 Task: Find connections with filter location Presidente Dutra with filter topic #Sustainabilitywith filter profile language Potuguese with filter current company SPECTRAFORCE with filter school CCS (Chaudhary Charan Singh)University with filter industry Retail Appliances, Electrical, and Electronic Equipment with filter service category Training with filter keywords title Medical Transcriptionist
Action: Mouse moved to (576, 104)
Screenshot: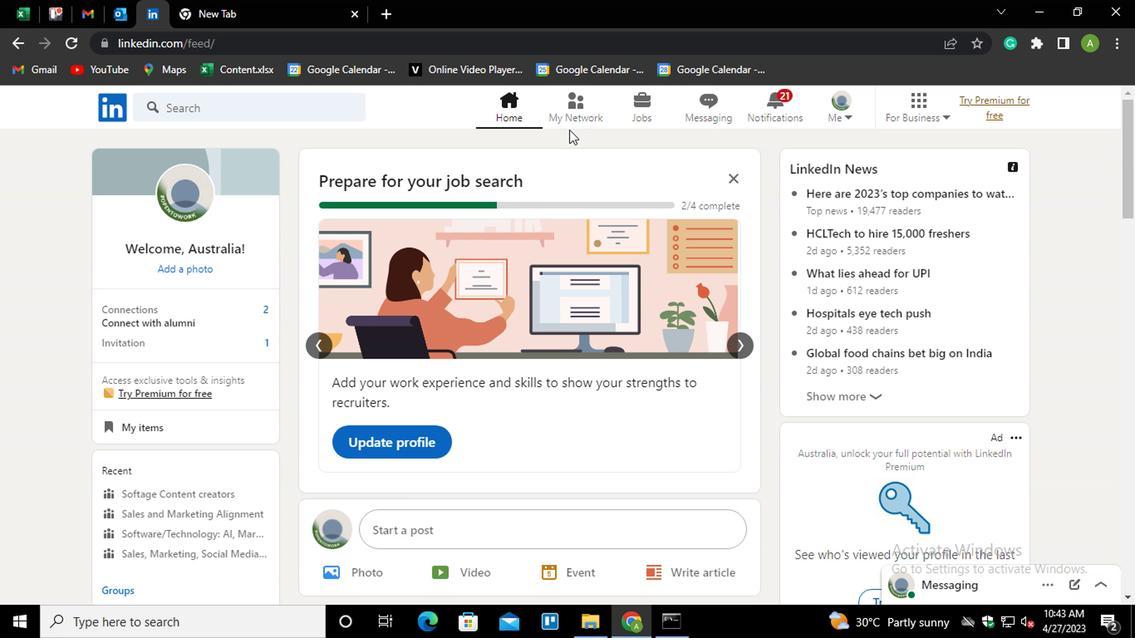 
Action: Mouse pressed left at (576, 104)
Screenshot: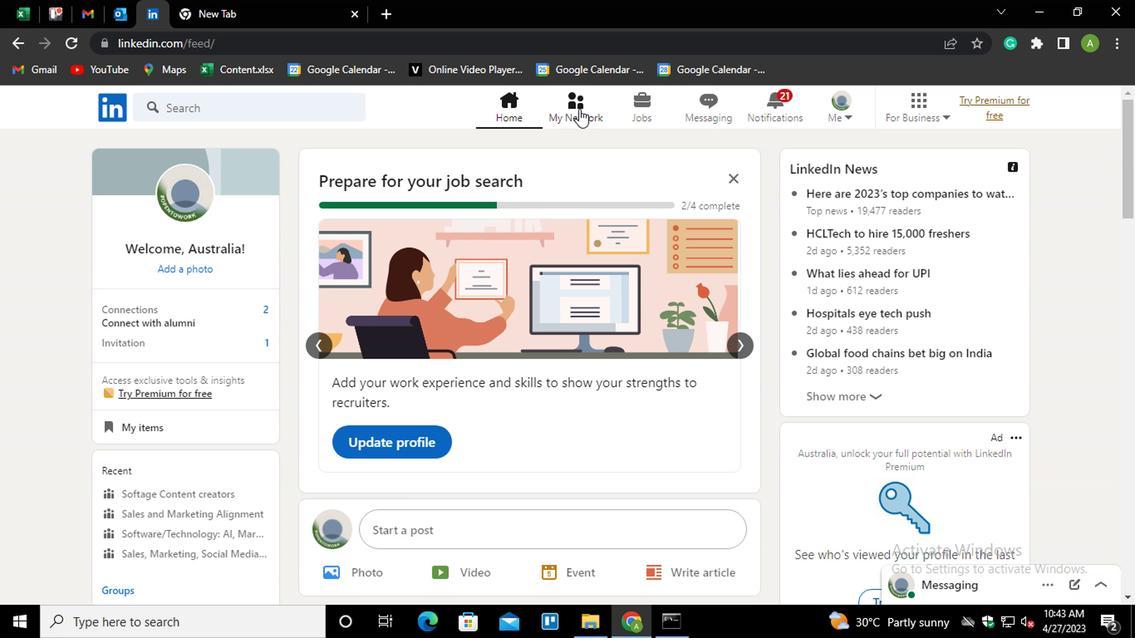 
Action: Mouse moved to (243, 205)
Screenshot: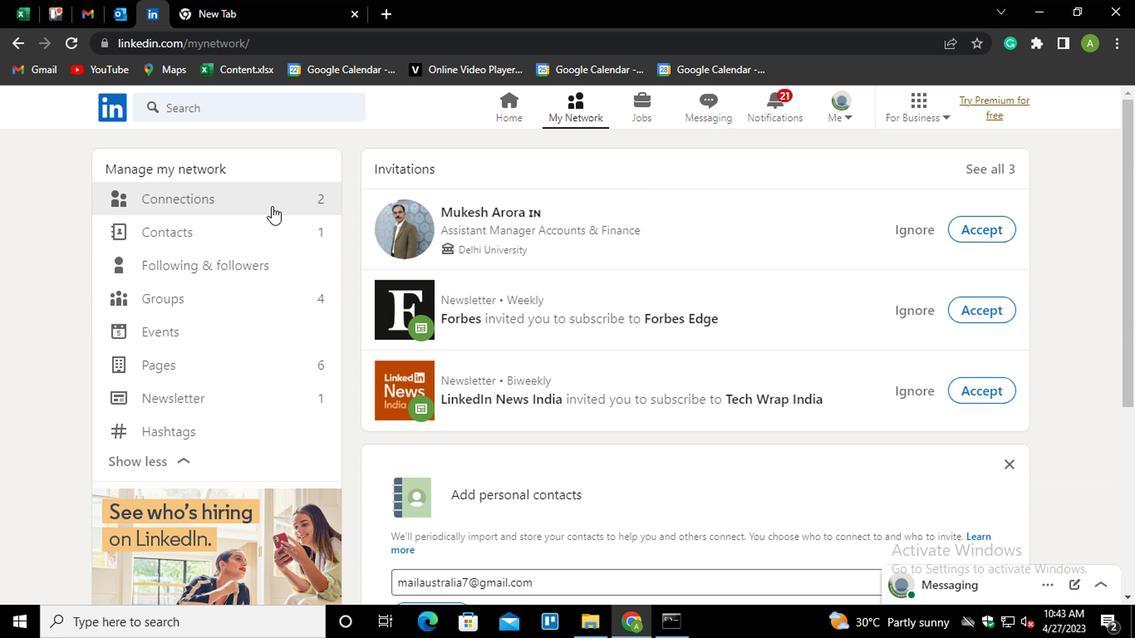 
Action: Mouse pressed left at (243, 205)
Screenshot: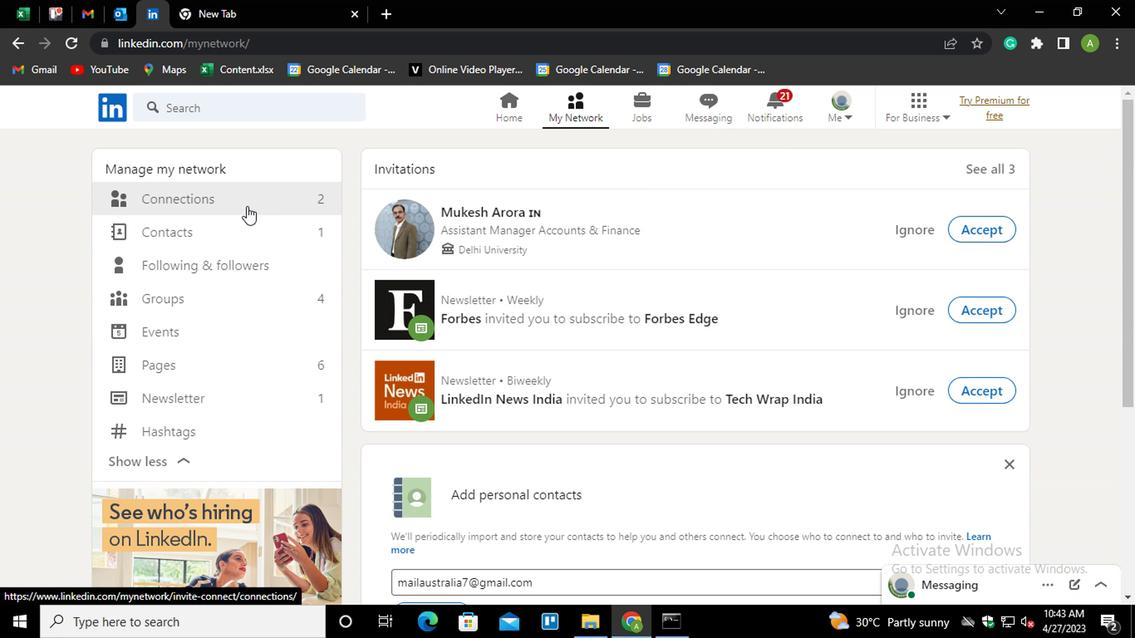 
Action: Mouse moved to (702, 187)
Screenshot: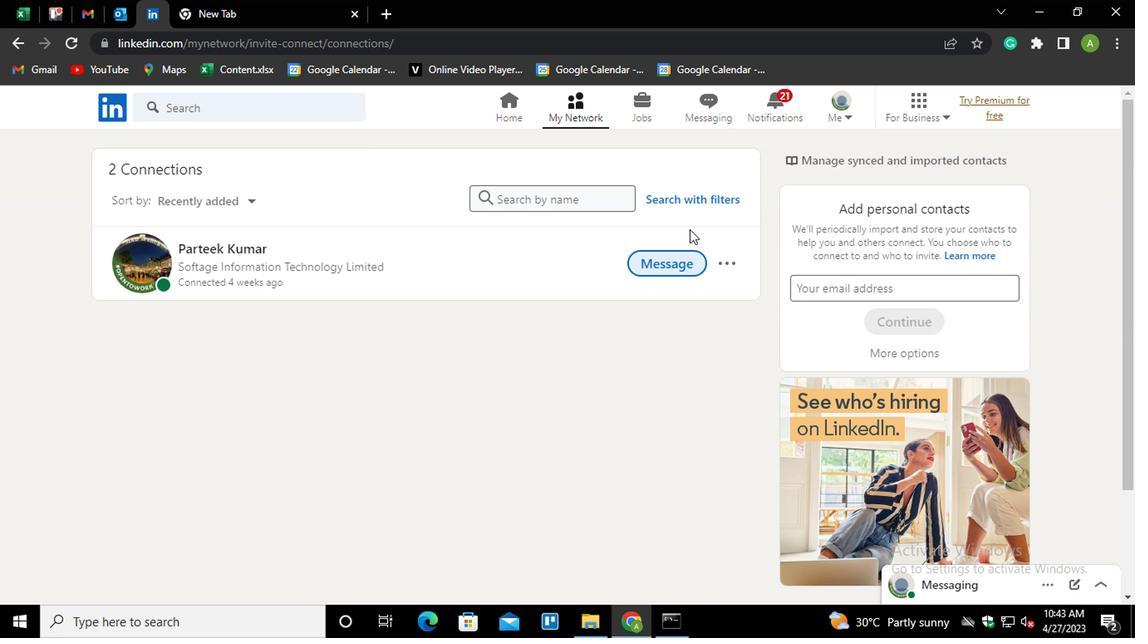 
Action: Mouse pressed left at (702, 187)
Screenshot: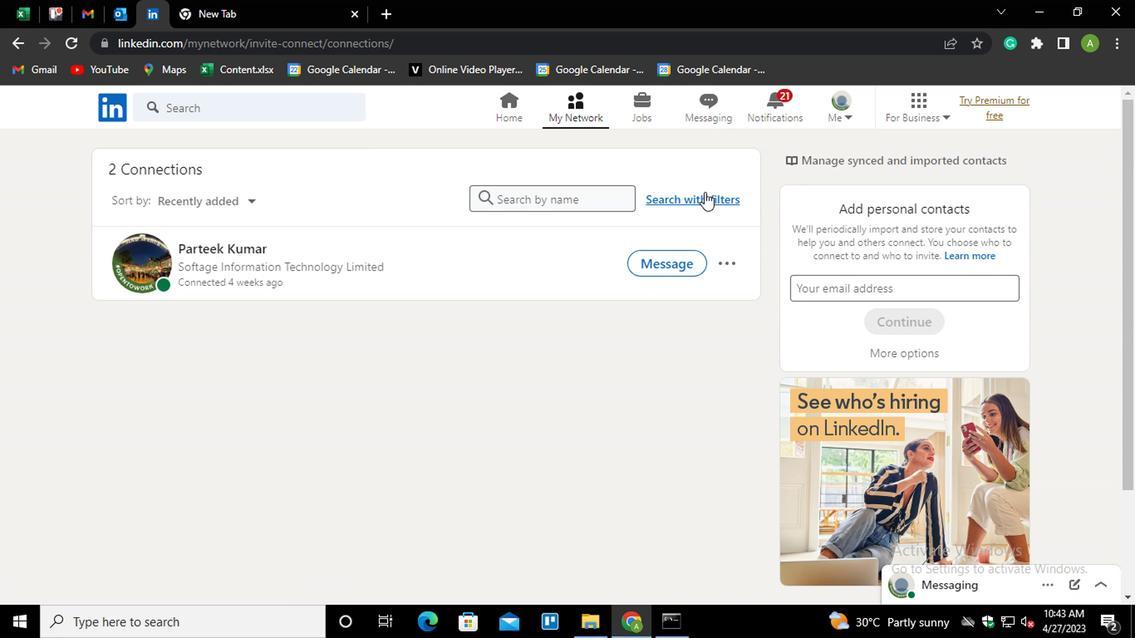 
Action: Mouse moved to (702, 196)
Screenshot: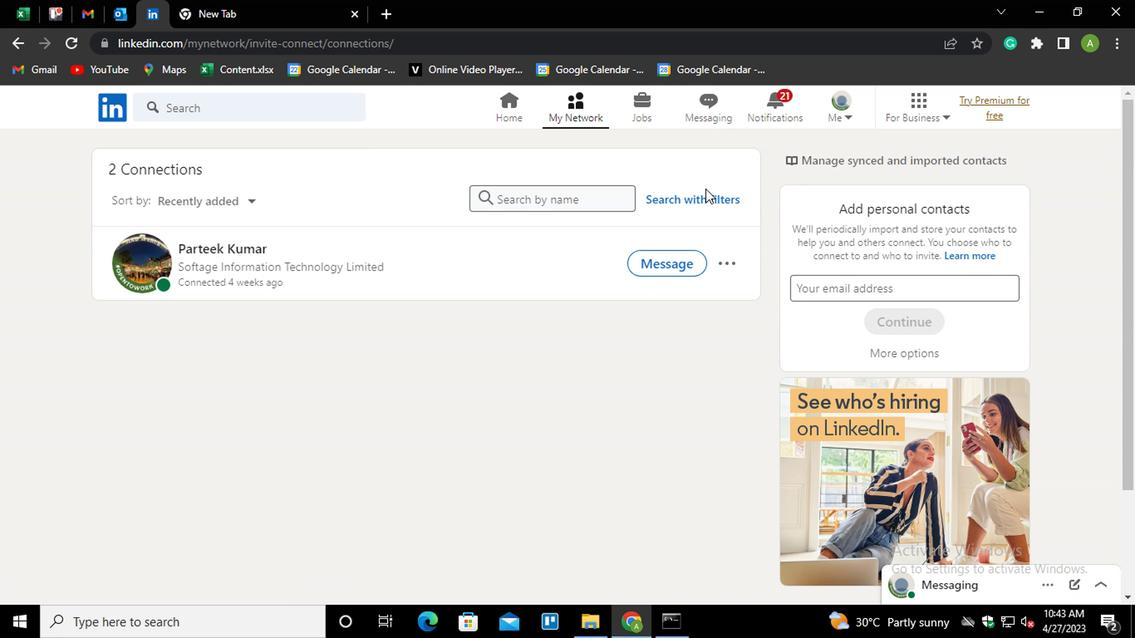 
Action: Mouse pressed left at (702, 196)
Screenshot: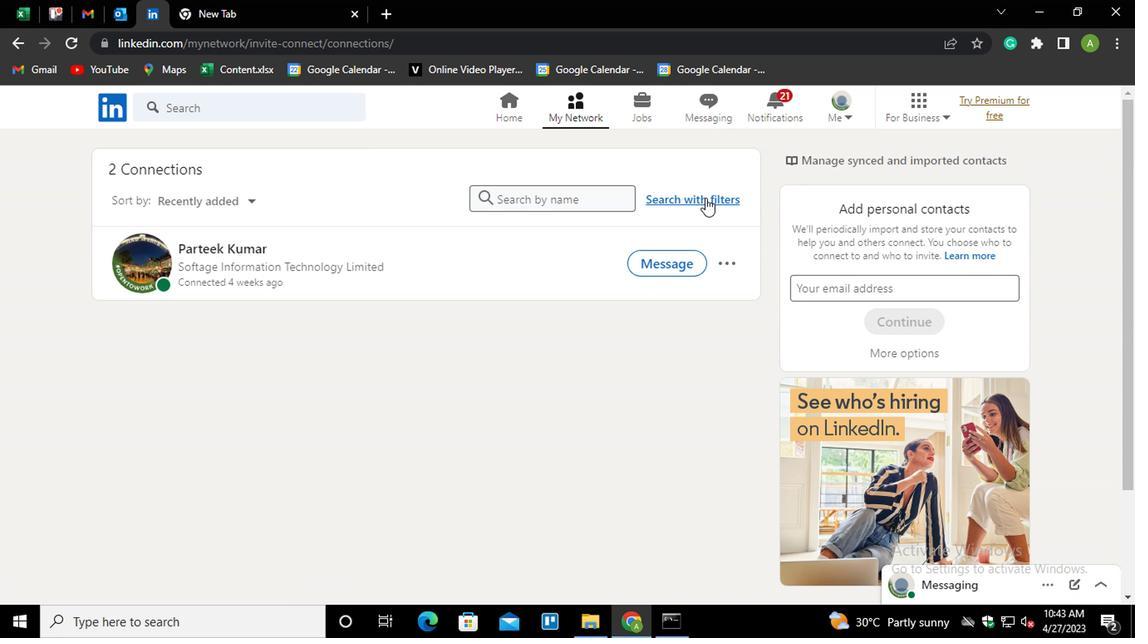 
Action: Mouse moved to (569, 148)
Screenshot: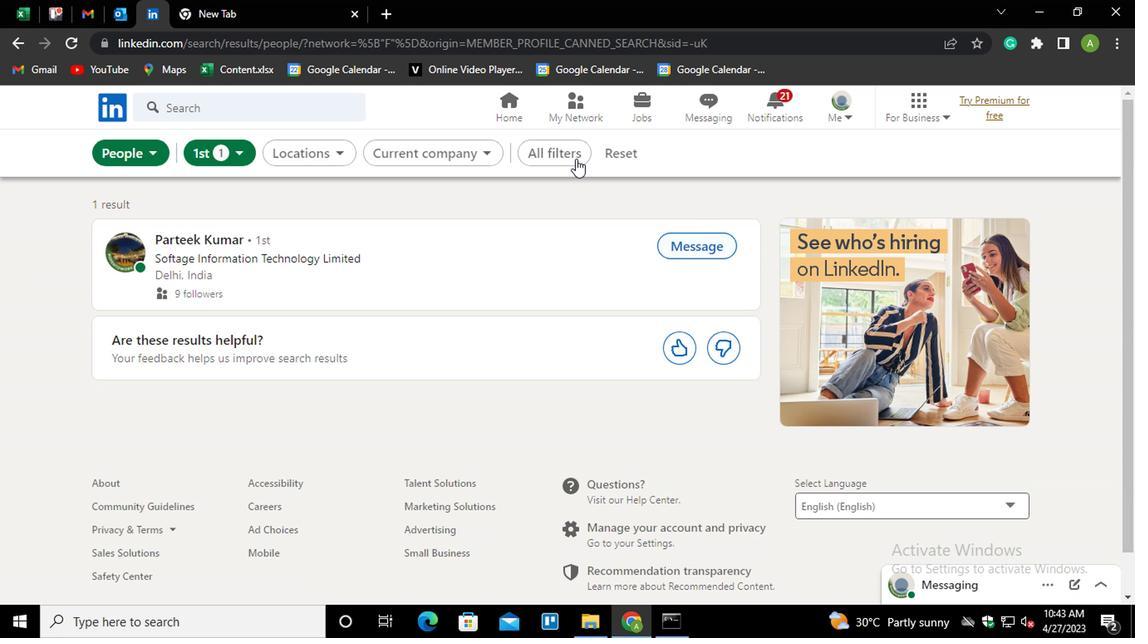 
Action: Mouse pressed left at (569, 148)
Screenshot: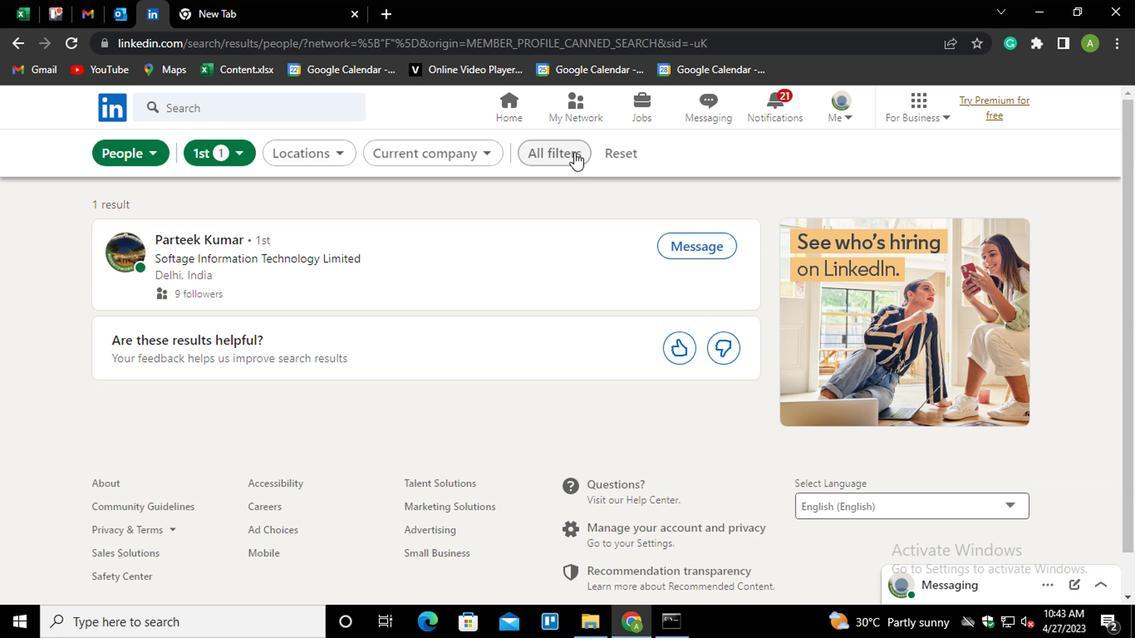 
Action: Mouse moved to (773, 331)
Screenshot: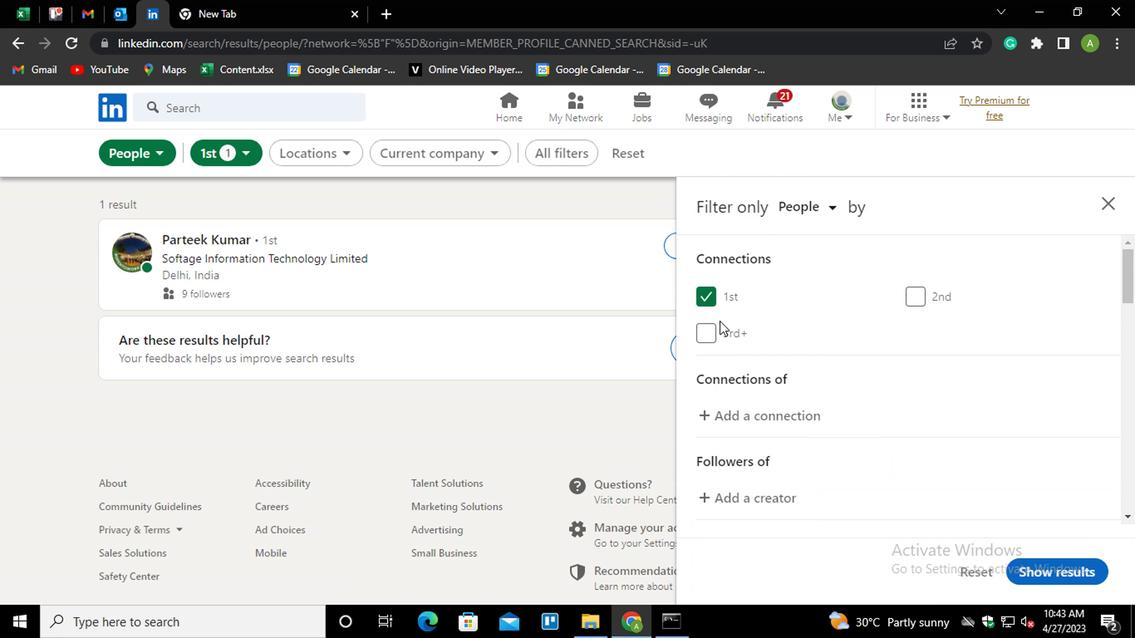 
Action: Mouse scrolled (773, 330) with delta (0, -1)
Screenshot: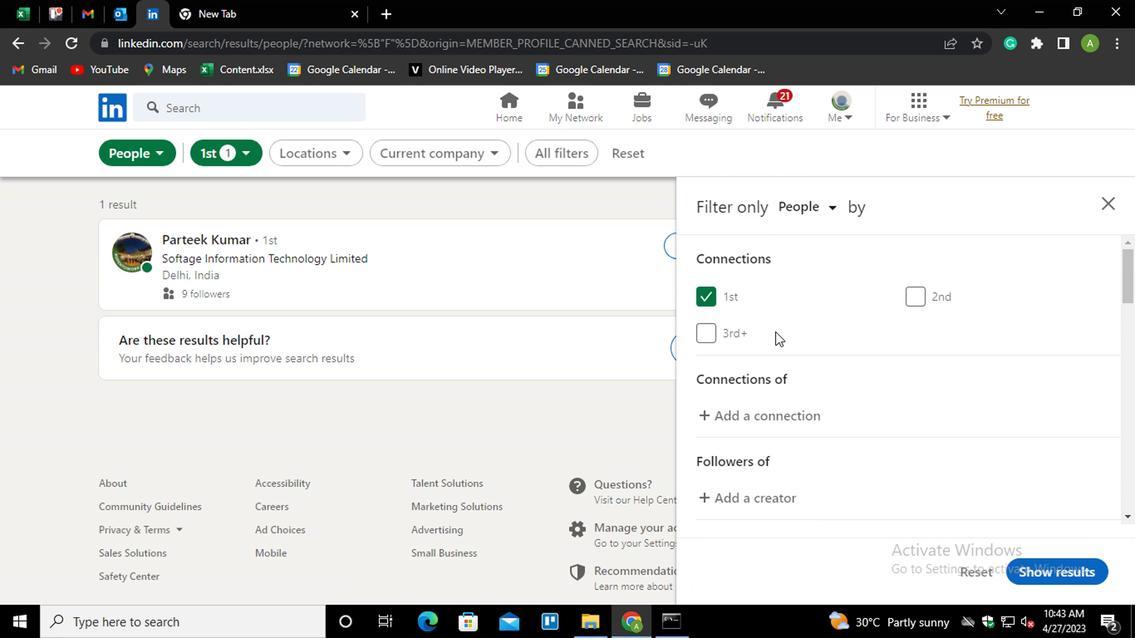 
Action: Mouse scrolled (773, 330) with delta (0, -1)
Screenshot: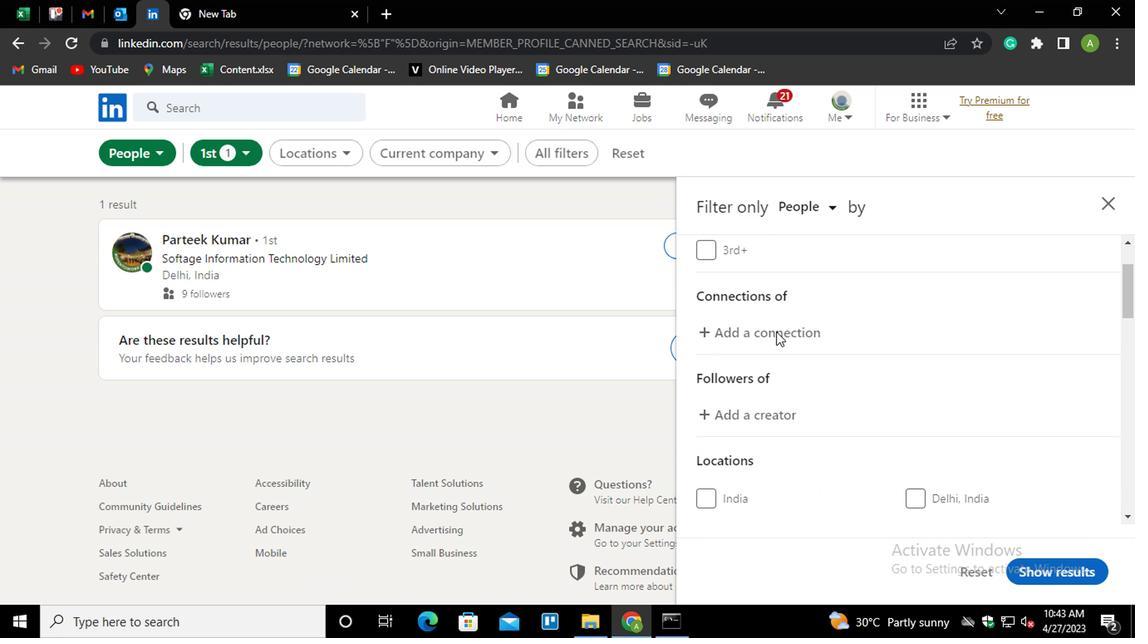 
Action: Mouse moved to (771, 339)
Screenshot: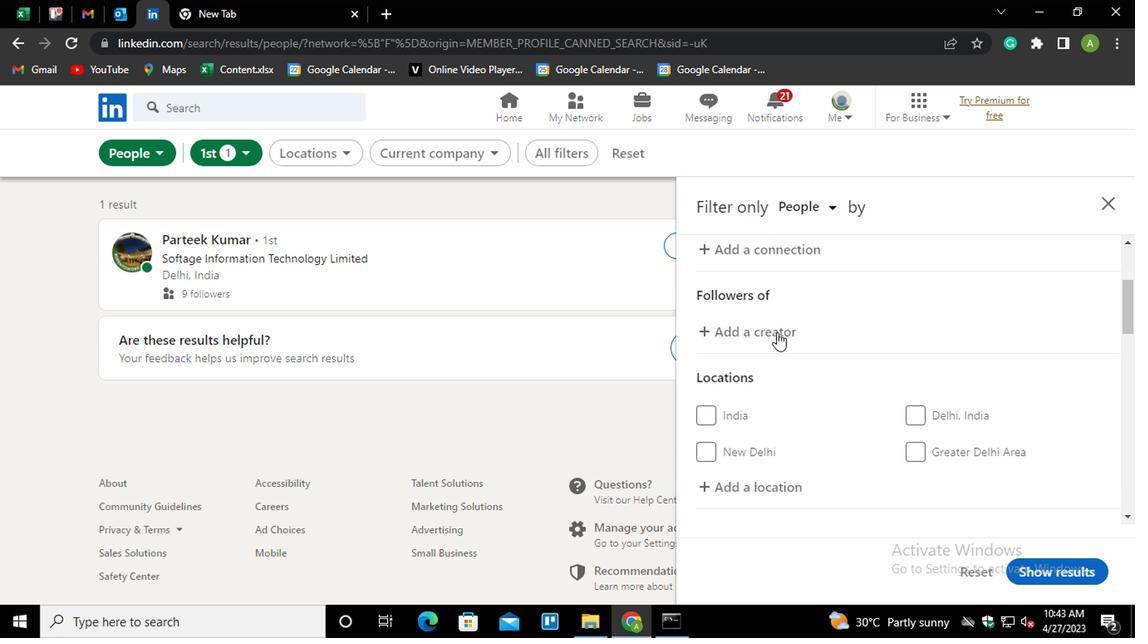 
Action: Mouse scrolled (771, 338) with delta (0, -1)
Screenshot: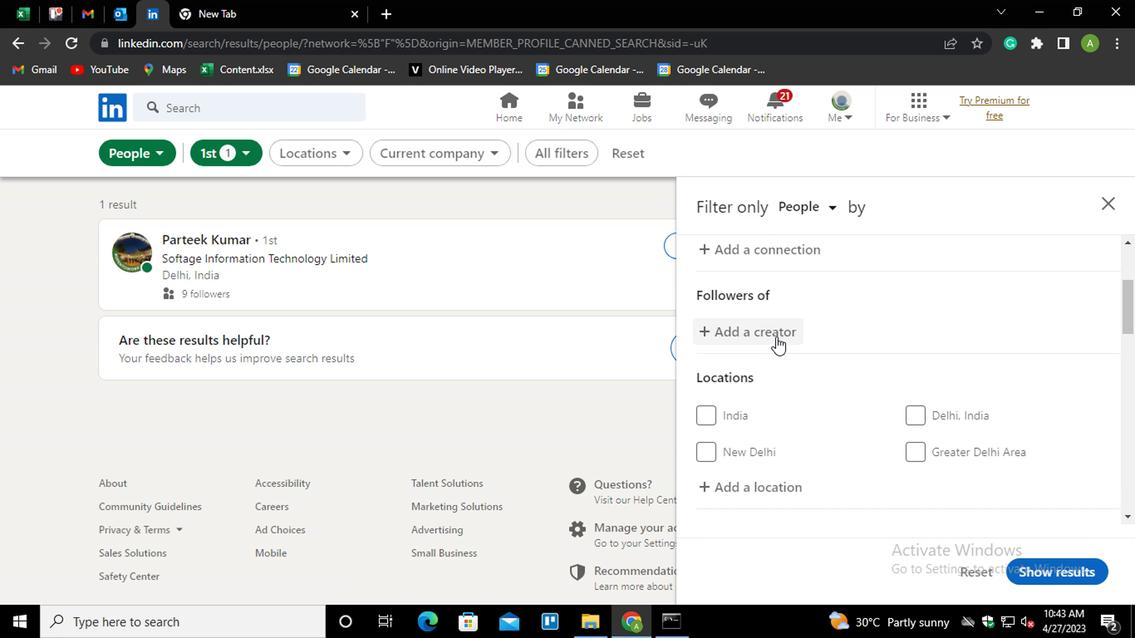 
Action: Mouse moved to (754, 405)
Screenshot: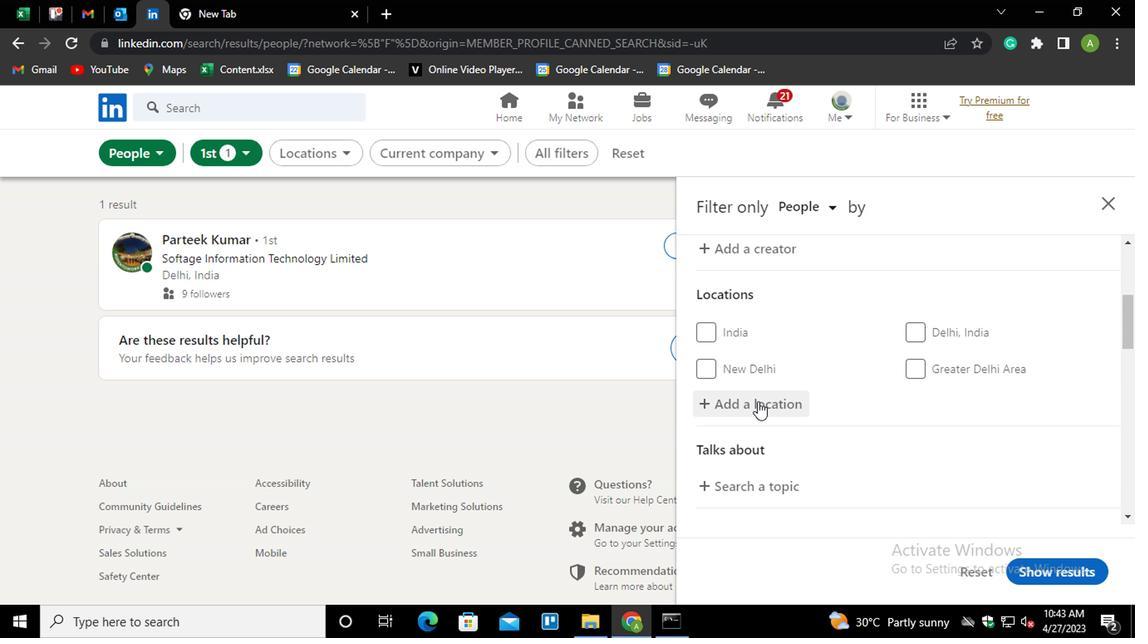 
Action: Mouse pressed left at (754, 405)
Screenshot: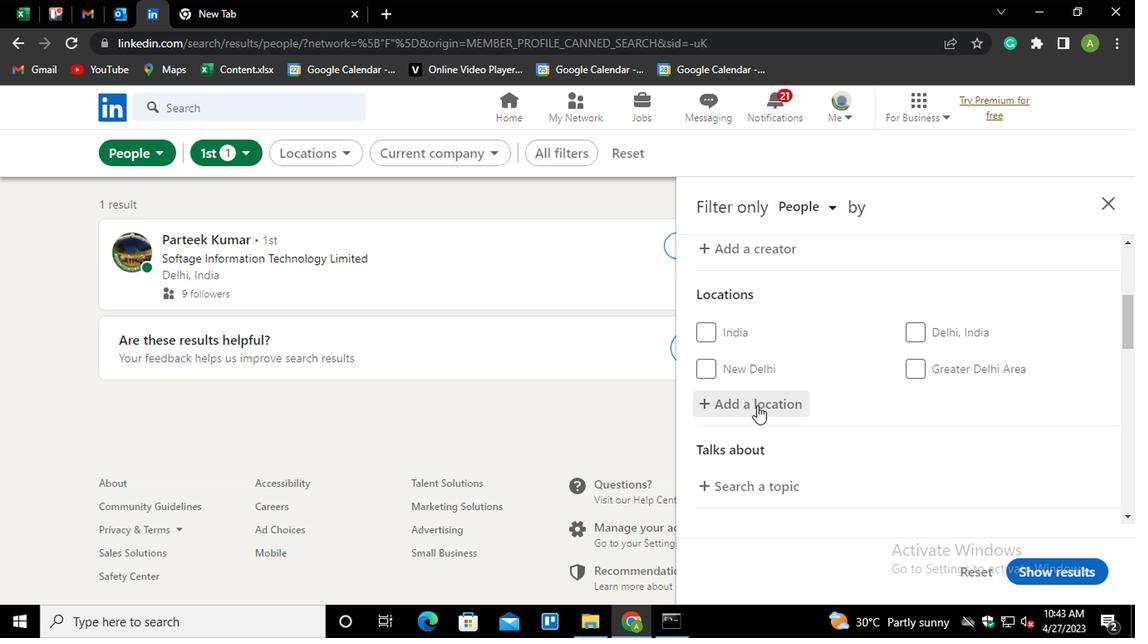 
Action: Mouse moved to (760, 402)
Screenshot: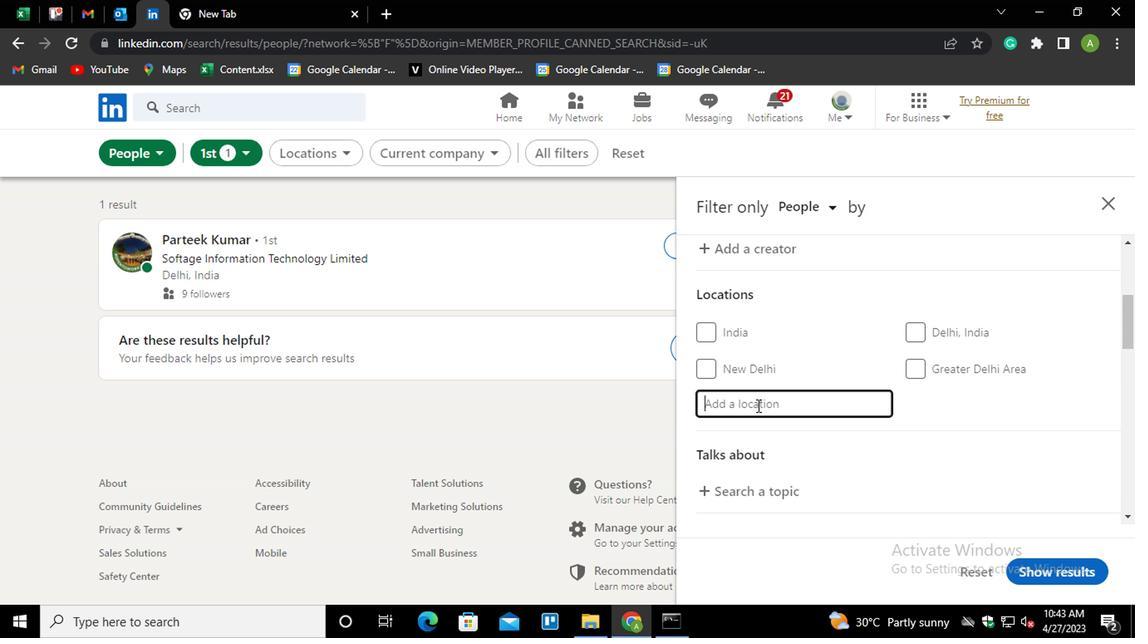
Action: Mouse pressed left at (760, 402)
Screenshot: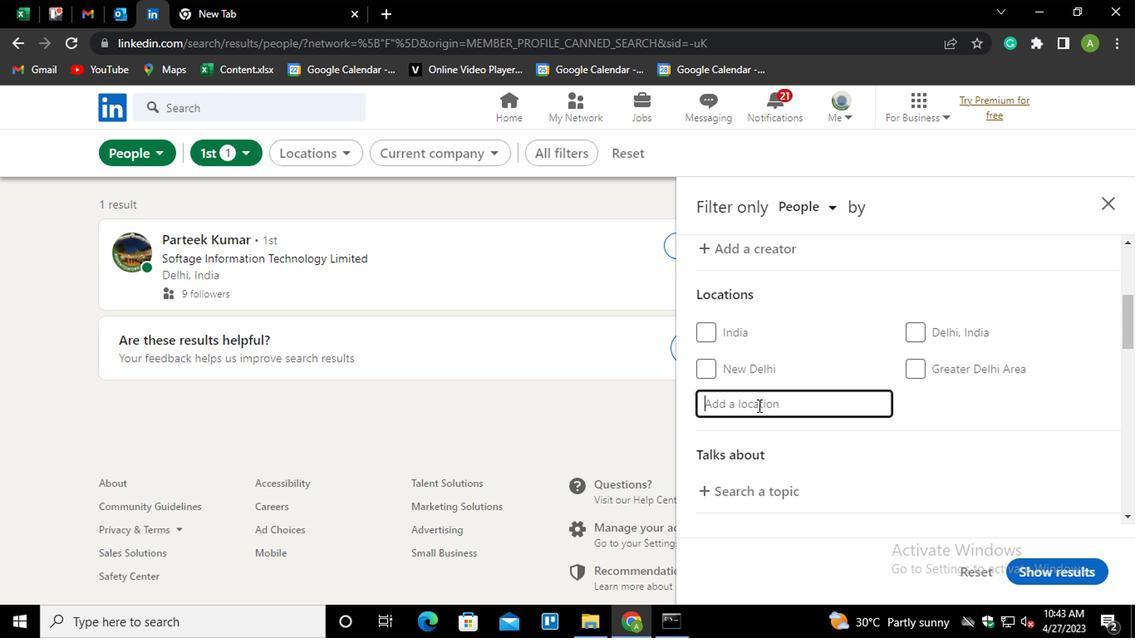 
Action: Mouse moved to (758, 404)
Screenshot: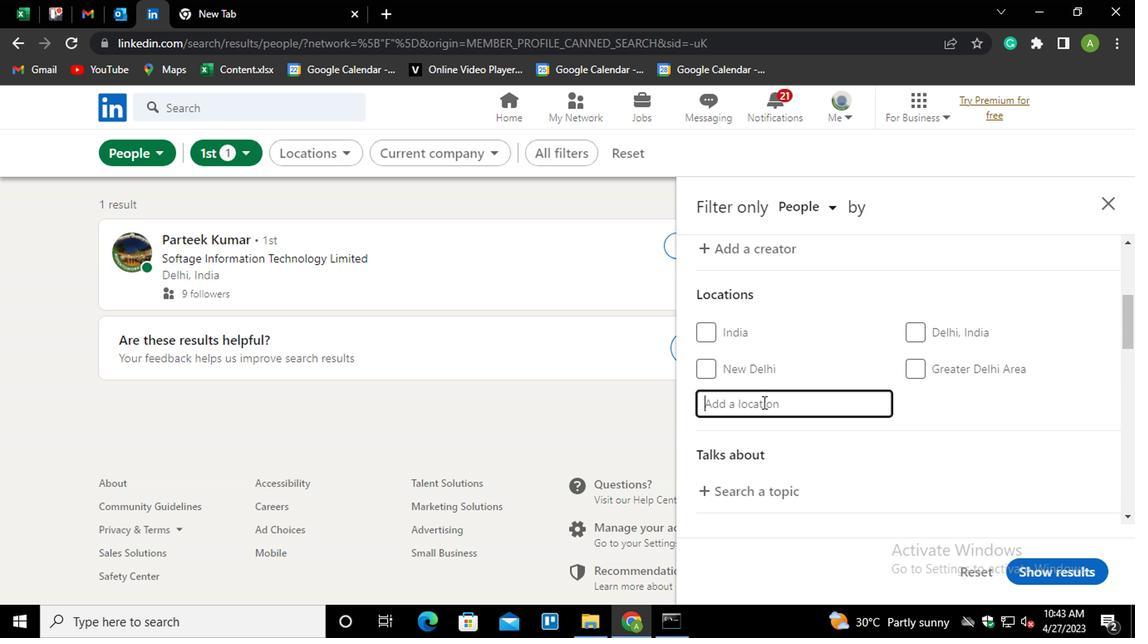 
Action: Key pressed <Key.shift_r>President<Key.down><Key.enter>
Screenshot: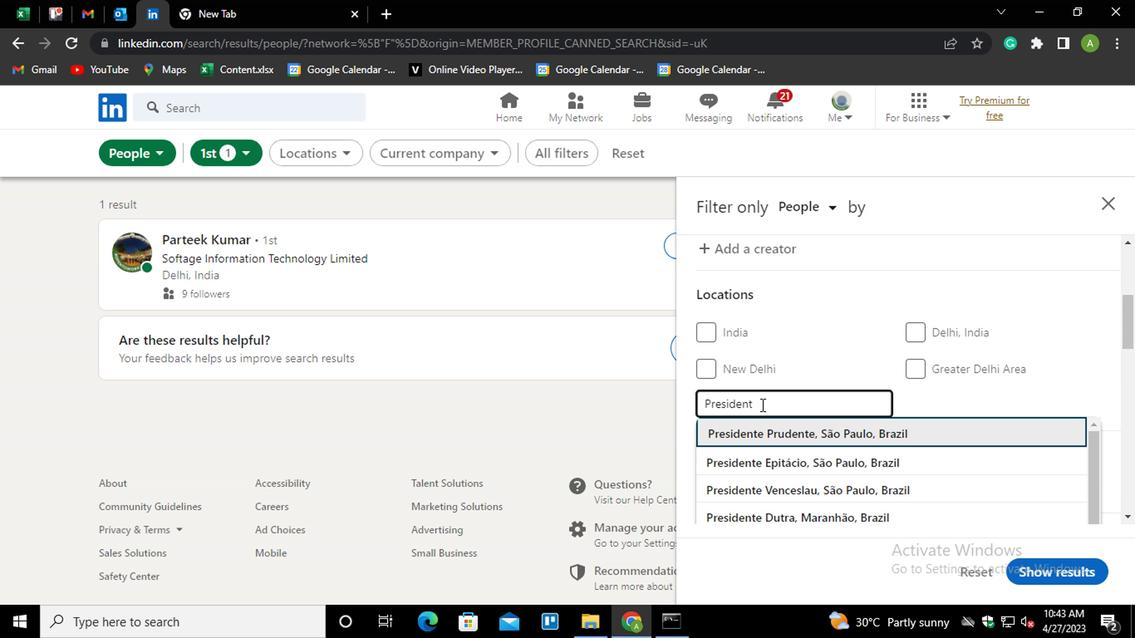 
Action: Mouse scrolled (758, 403) with delta (0, -1)
Screenshot: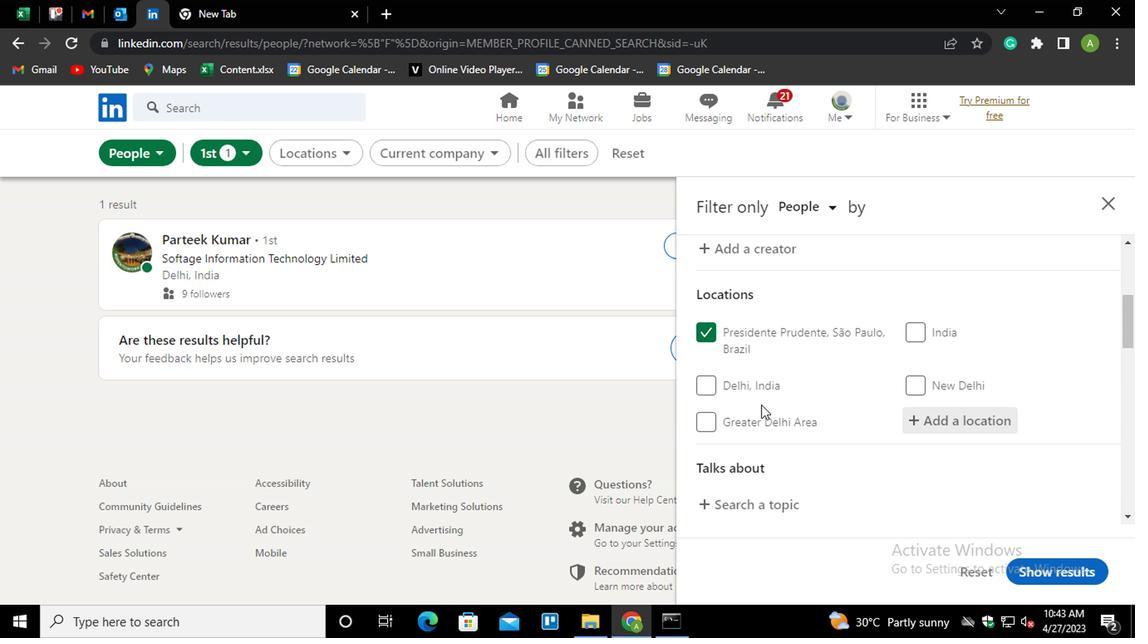 
Action: Mouse scrolled (758, 403) with delta (0, -1)
Screenshot: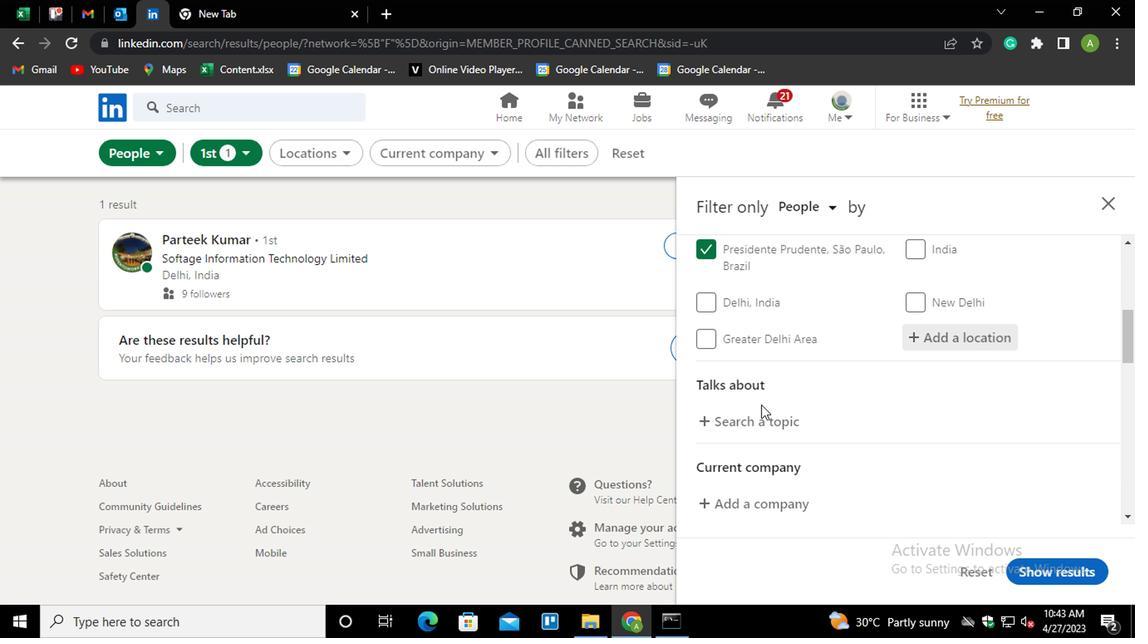 
Action: Mouse moved to (715, 337)
Screenshot: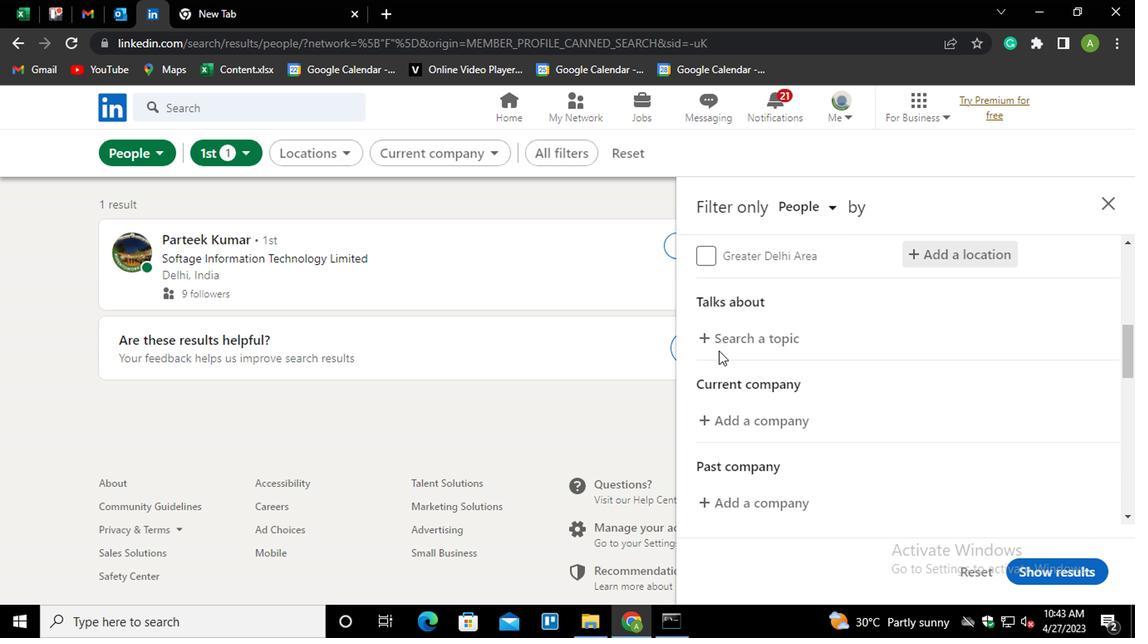 
Action: Mouse pressed left at (715, 337)
Screenshot: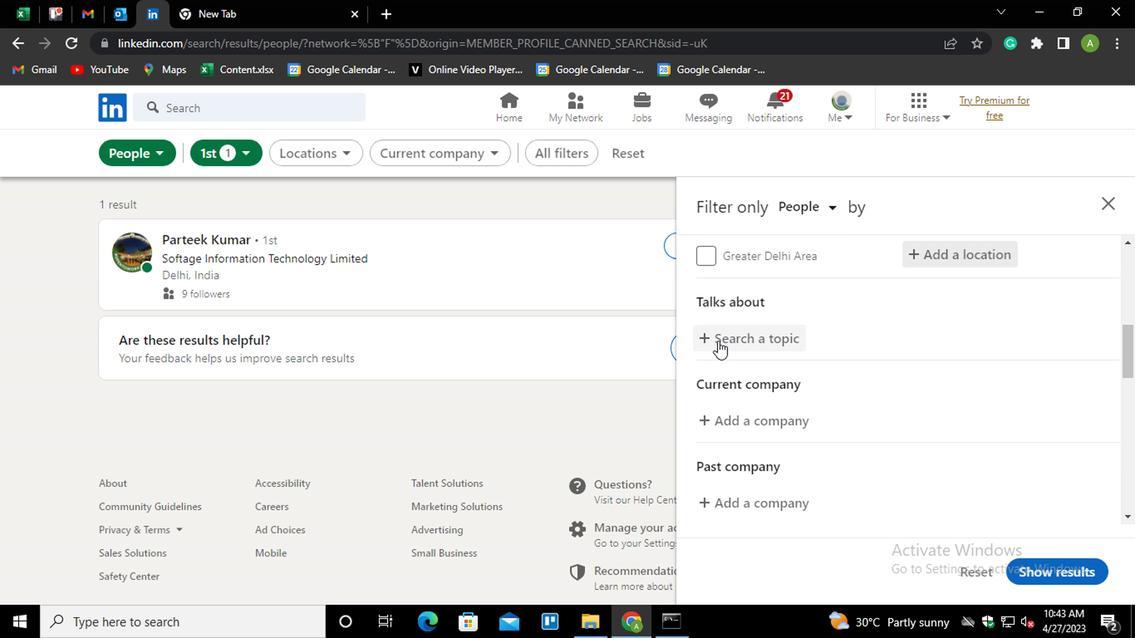
Action: Key pressed <Key.shift>#<Key.shift>SUSTAINABILITY
Screenshot: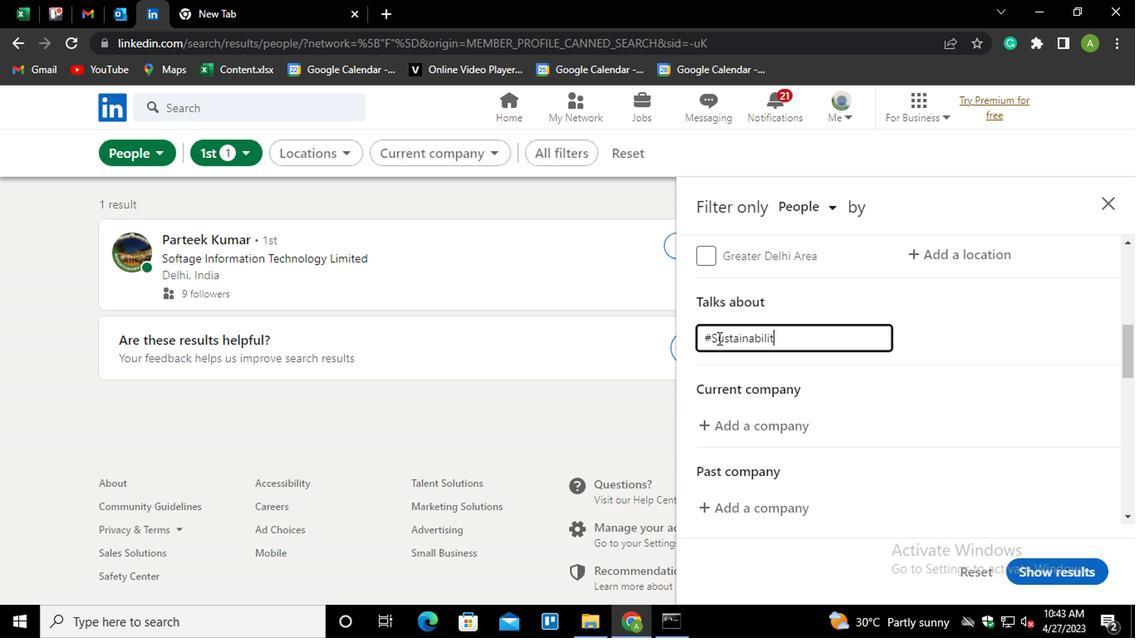 
Action: Mouse moved to (984, 335)
Screenshot: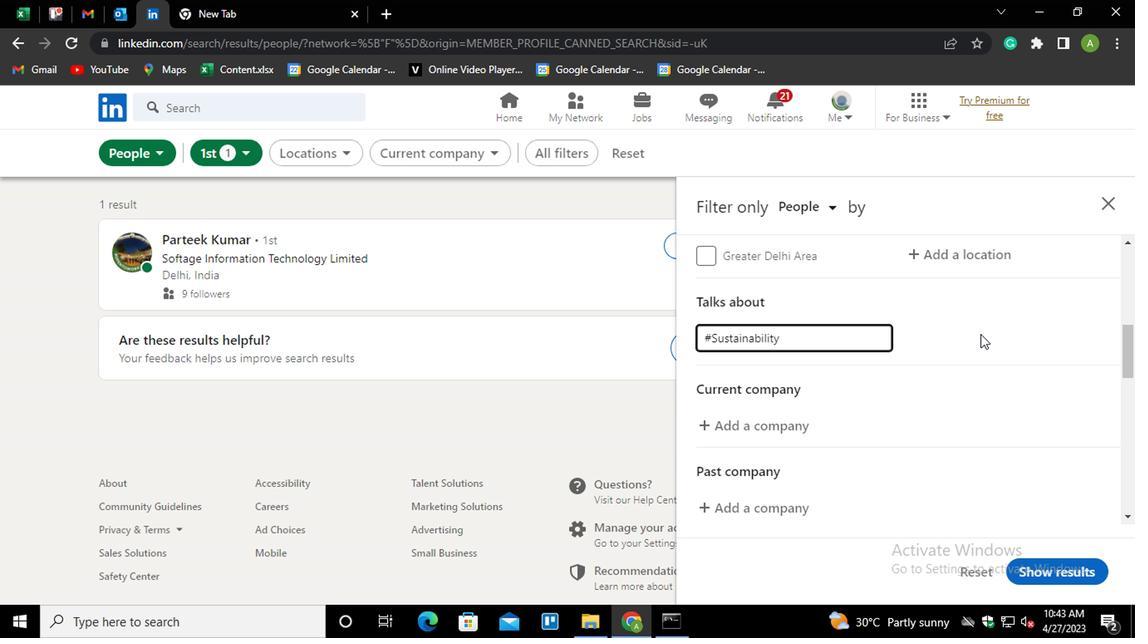 
Action: Mouse pressed left at (984, 335)
Screenshot: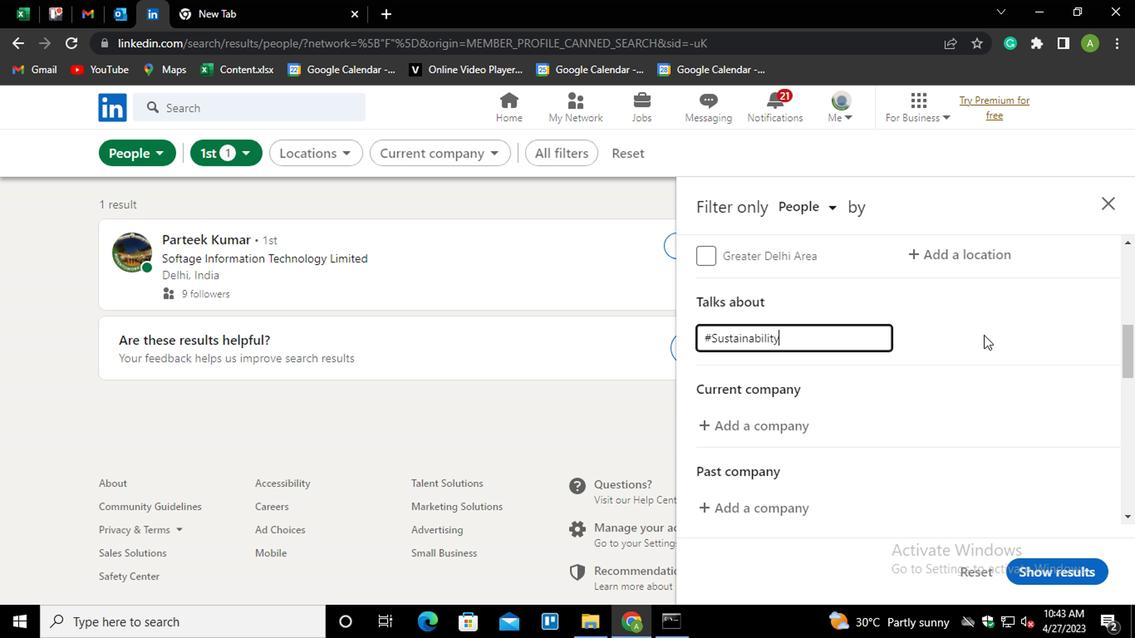 
Action: Mouse moved to (985, 335)
Screenshot: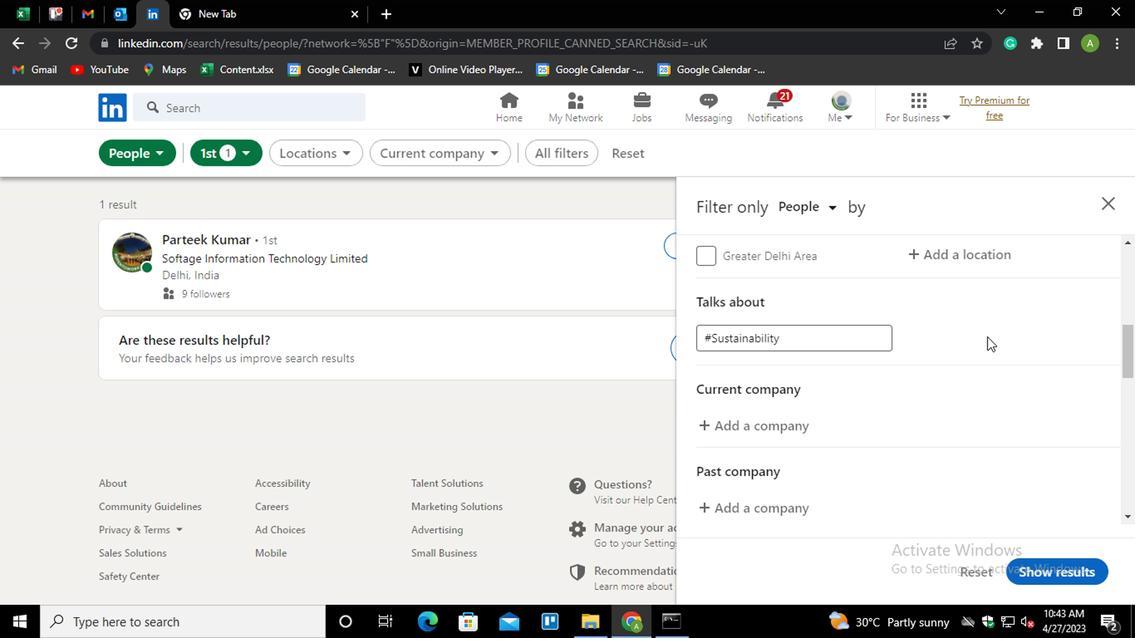 
Action: Mouse scrolled (985, 335) with delta (0, 0)
Screenshot: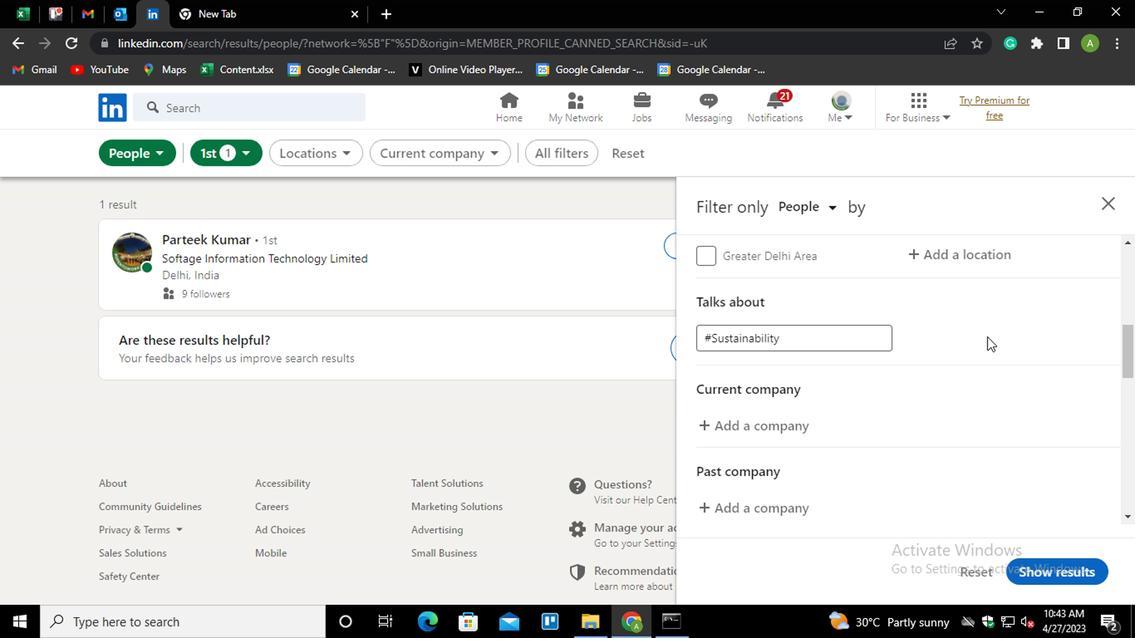 
Action: Mouse moved to (985, 335)
Screenshot: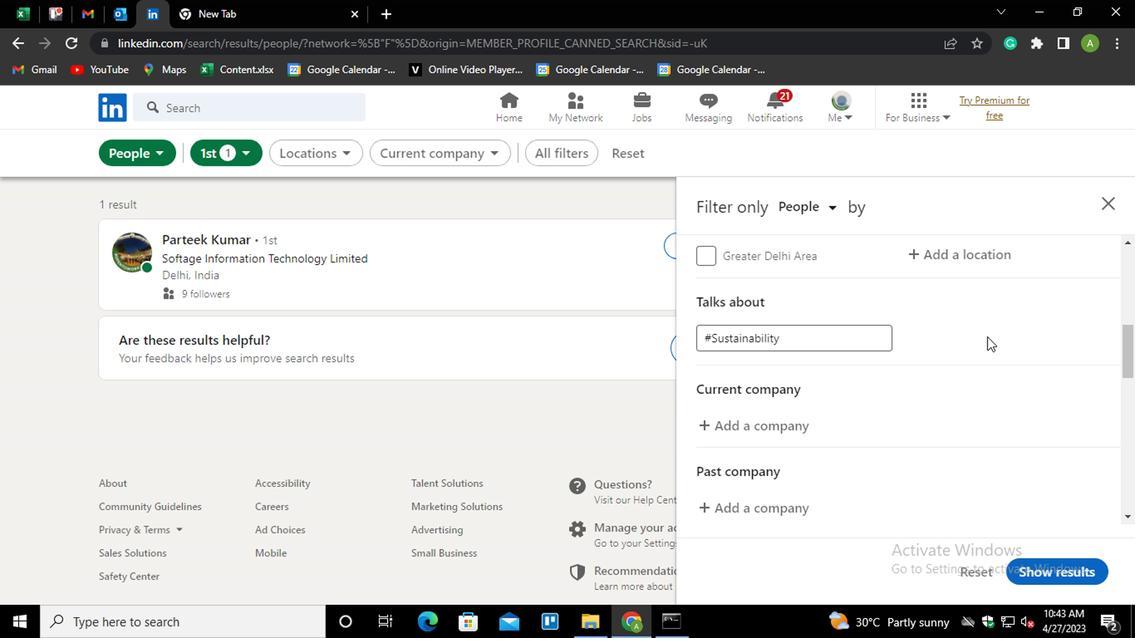
Action: Mouse scrolled (985, 335) with delta (0, 0)
Screenshot: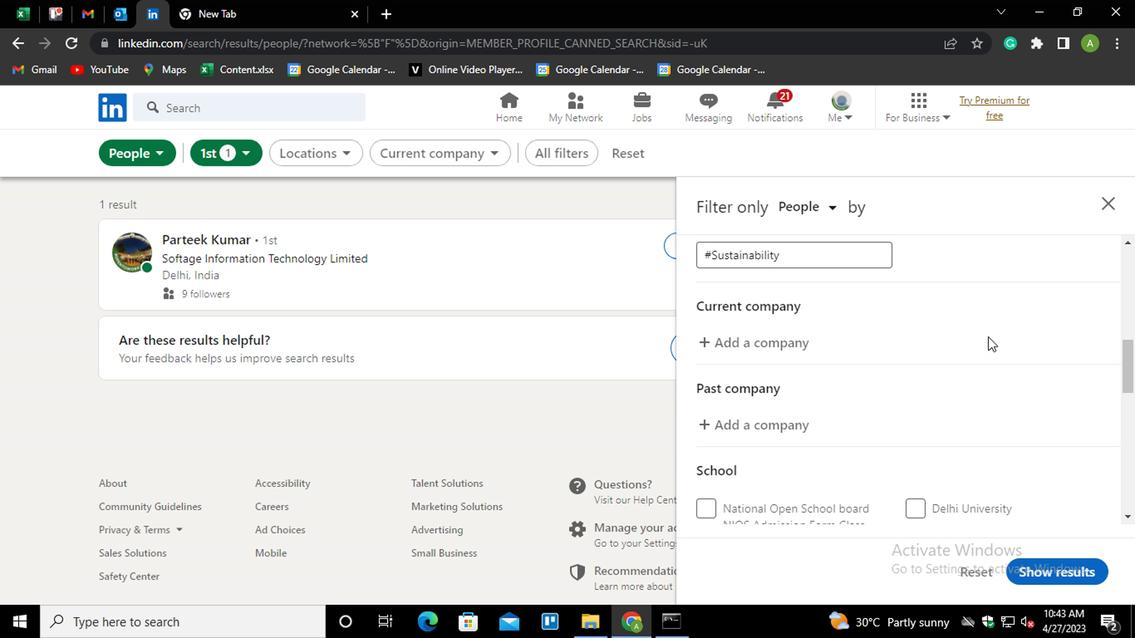 
Action: Mouse moved to (808, 311)
Screenshot: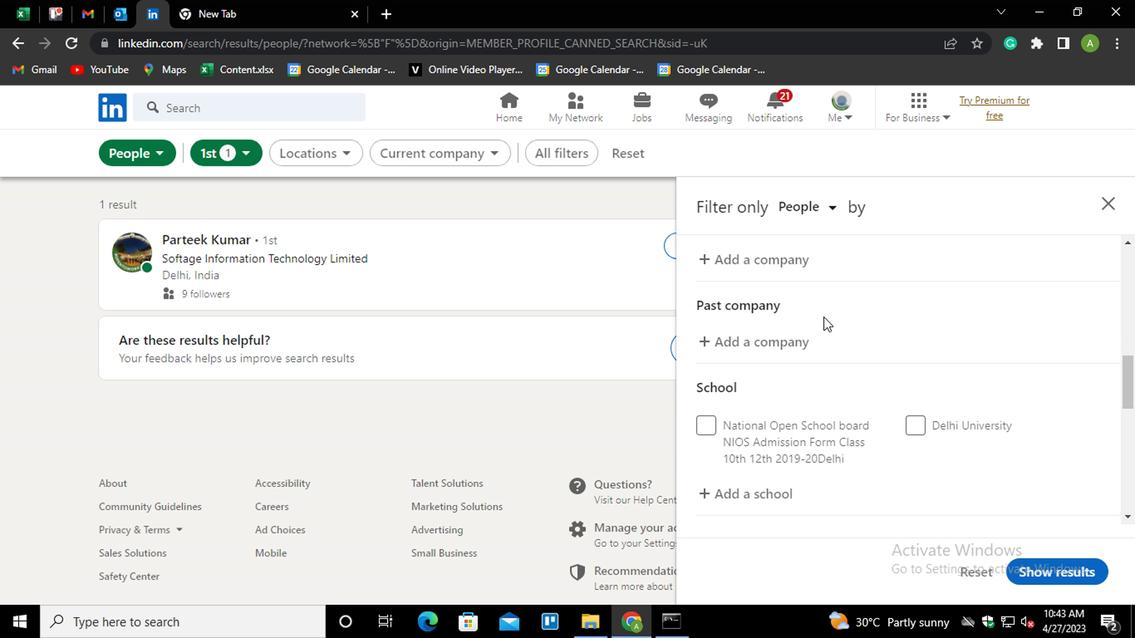 
Action: Mouse scrolled (808, 311) with delta (0, 0)
Screenshot: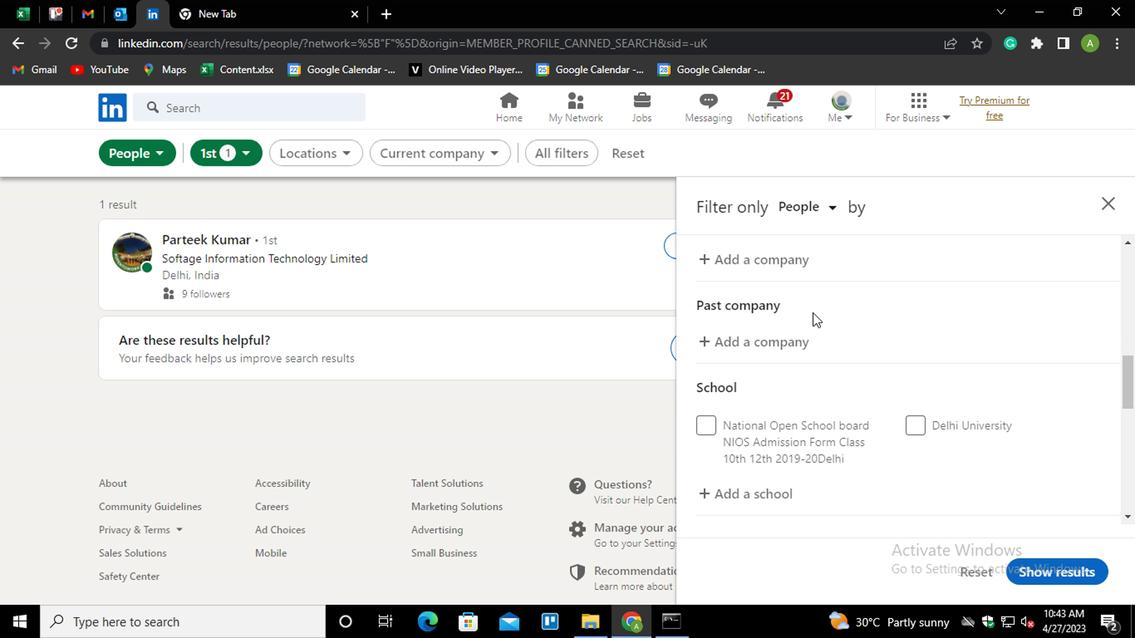 
Action: Mouse moved to (768, 341)
Screenshot: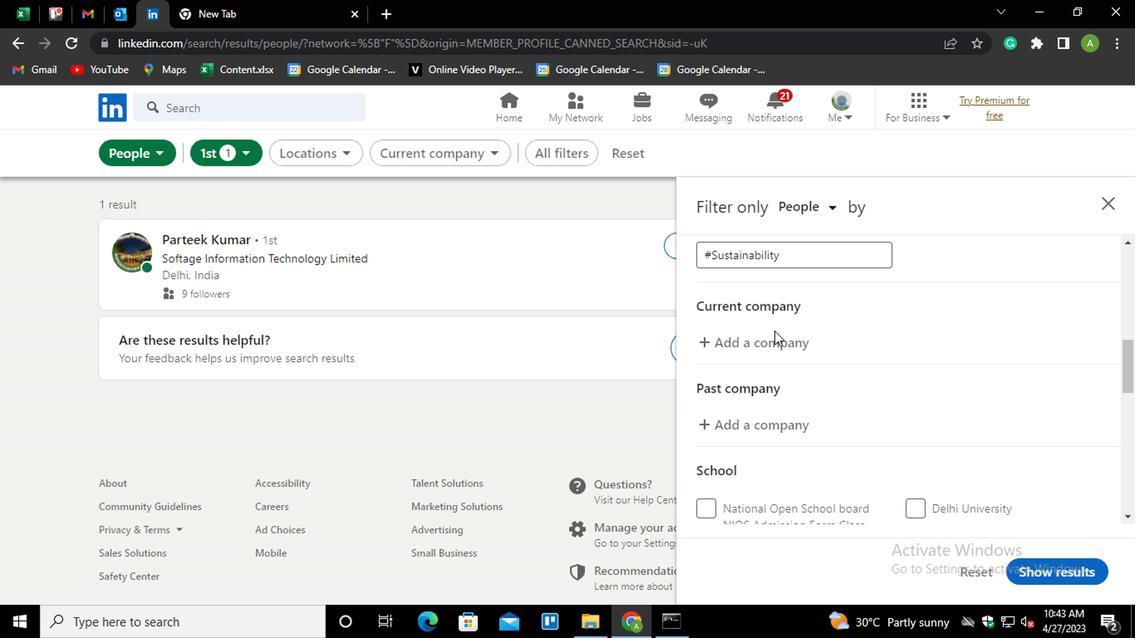 
Action: Mouse pressed left at (768, 341)
Screenshot: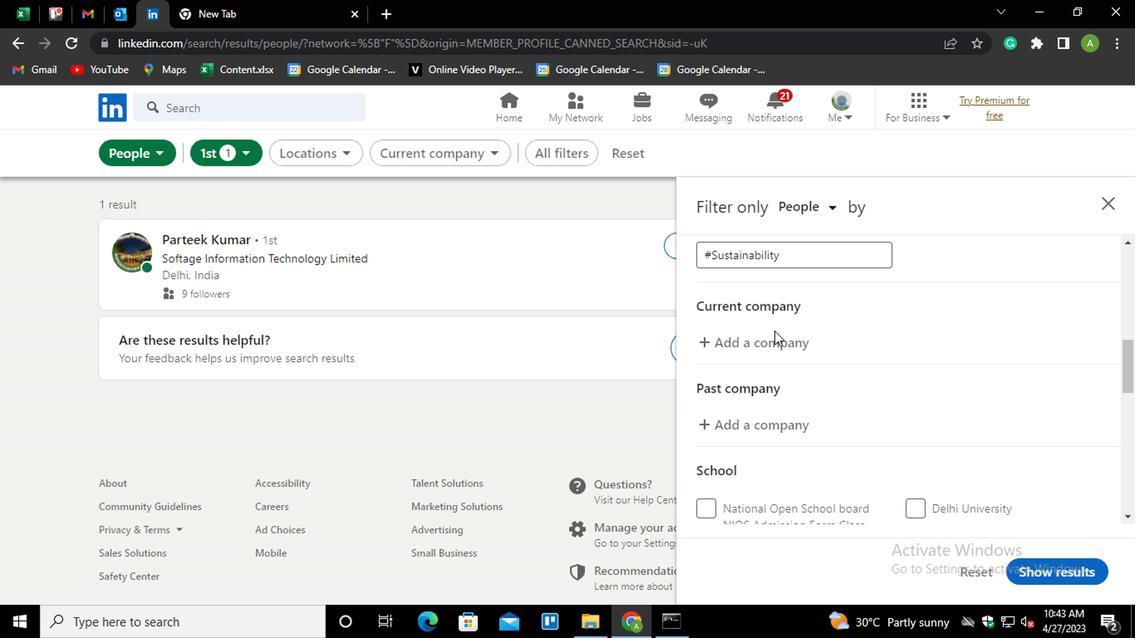 
Action: Mouse moved to (777, 342)
Screenshot: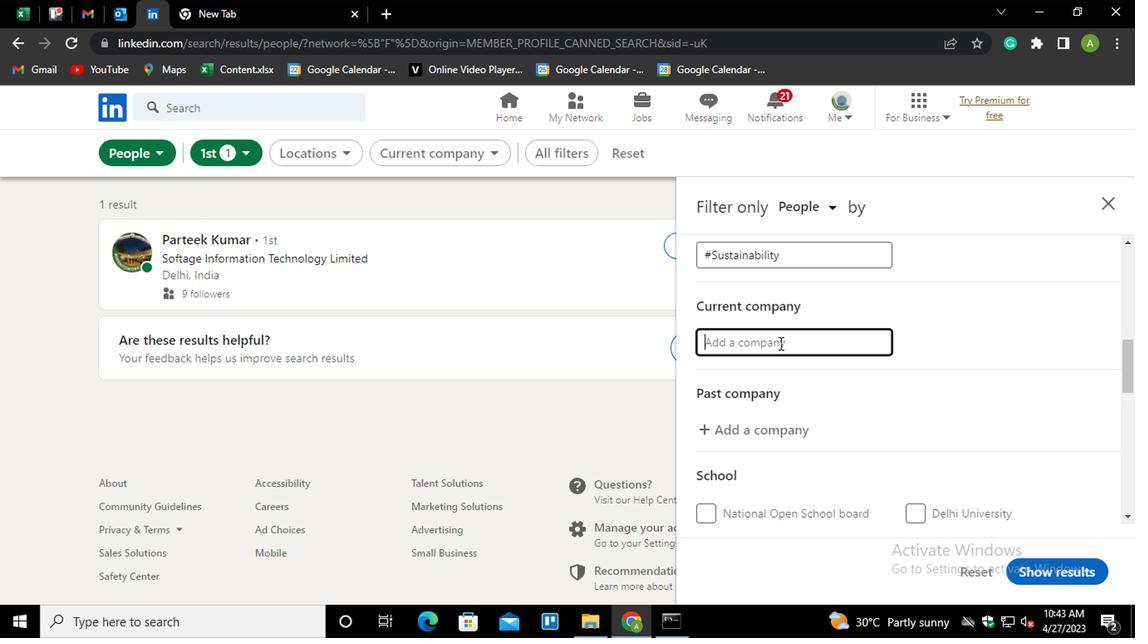 
Action: Mouse pressed left at (777, 342)
Screenshot: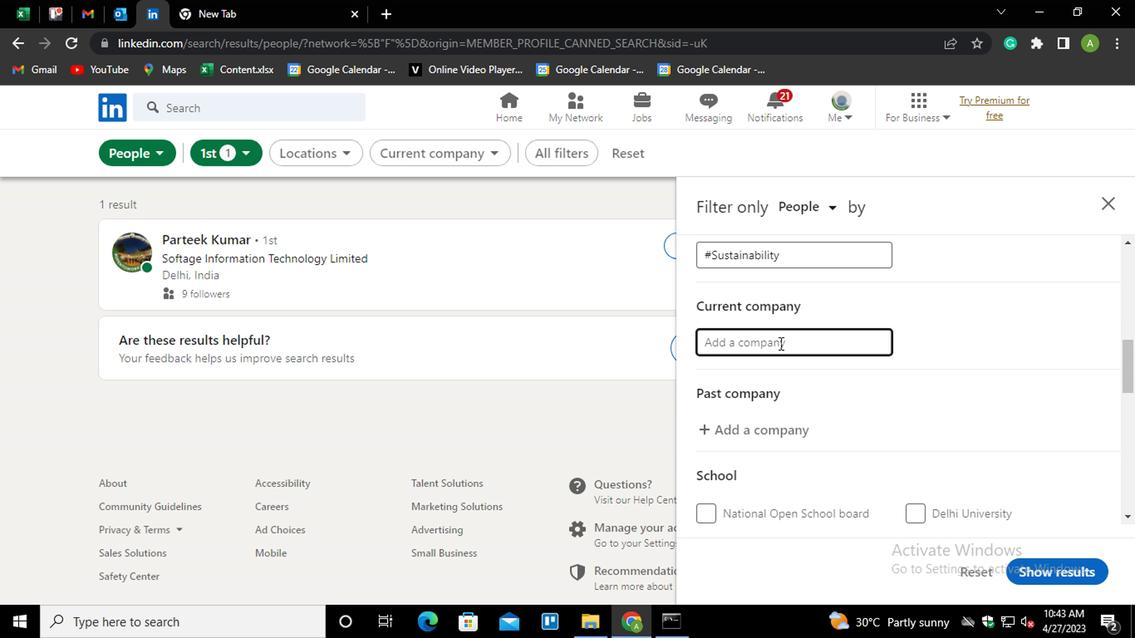 
Action: Mouse moved to (773, 345)
Screenshot: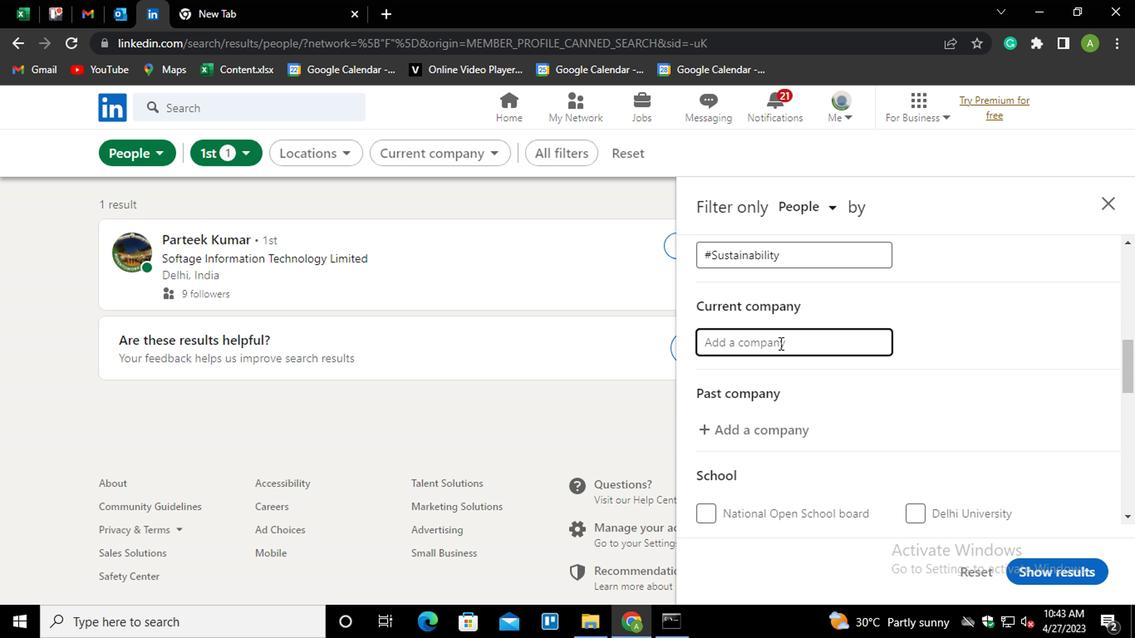 
Action: Key pressed <Key.shift_r><Key.shift_r><Key.shift_r><Key.shift_r><Key.shift>SPECTRA<Key.down><Key.down><Key.enter>
Screenshot: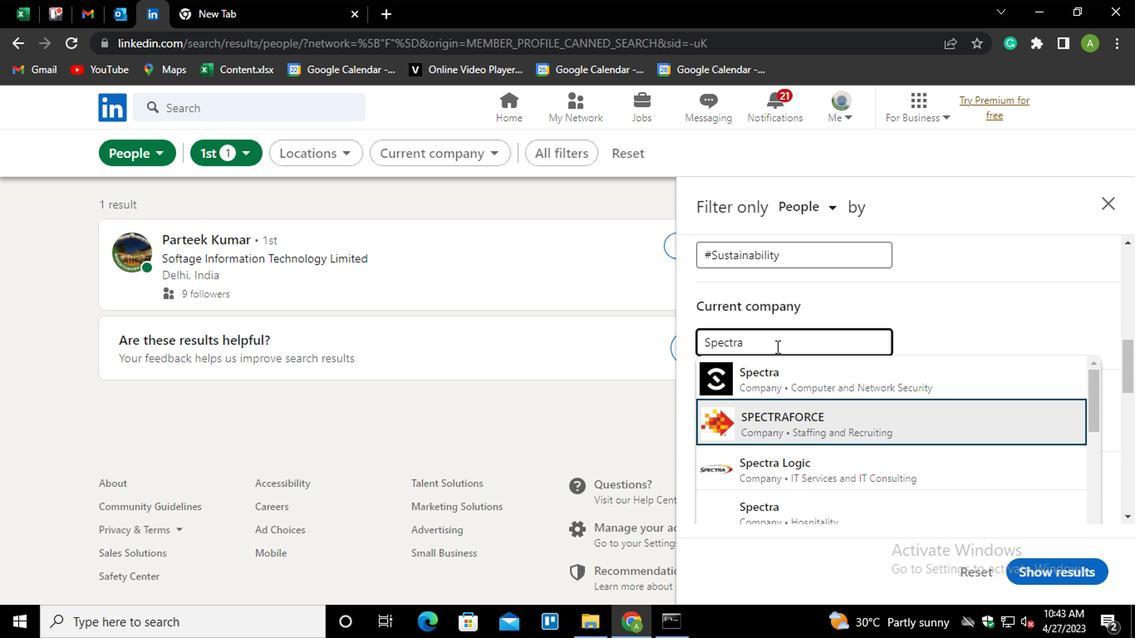 
Action: Mouse scrolled (773, 345) with delta (0, 0)
Screenshot: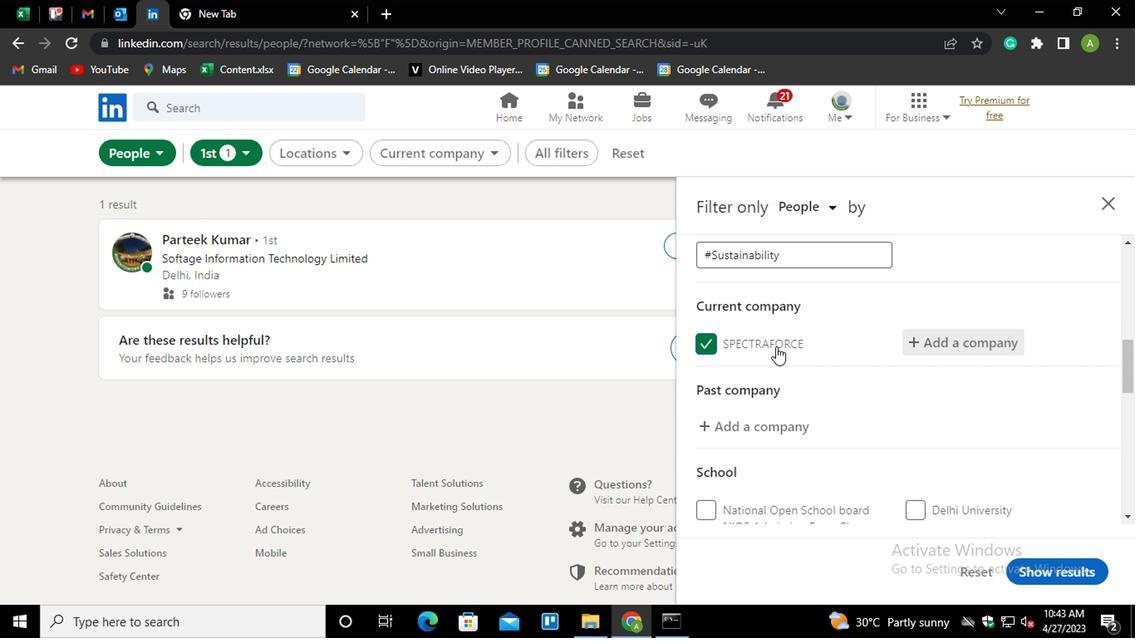 
Action: Mouse moved to (762, 351)
Screenshot: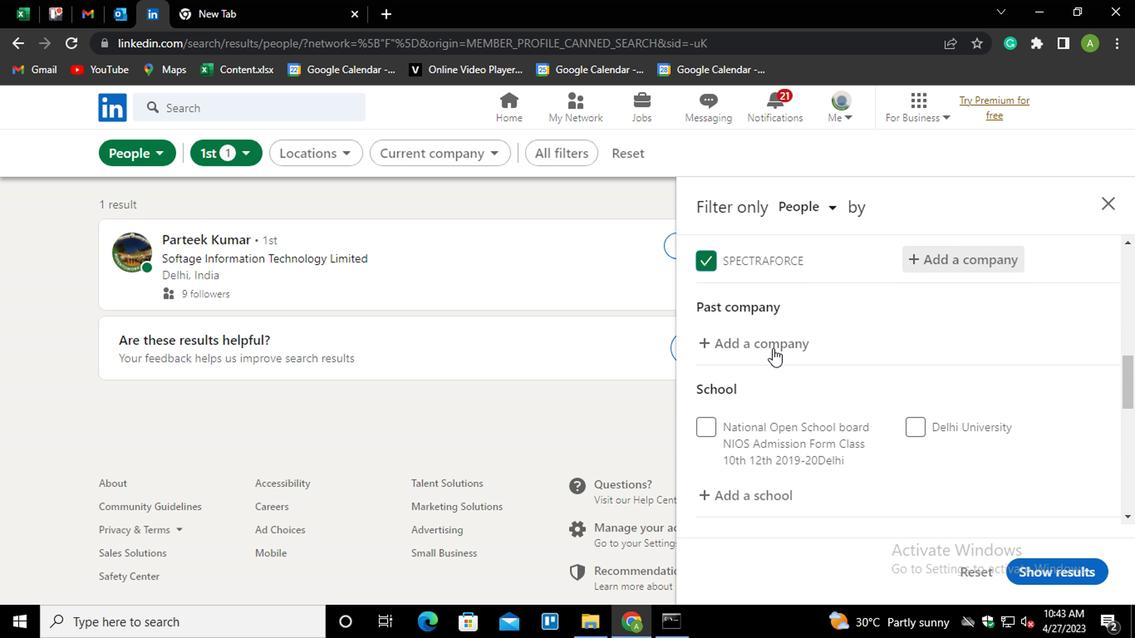 
Action: Mouse scrolled (762, 351) with delta (0, 0)
Screenshot: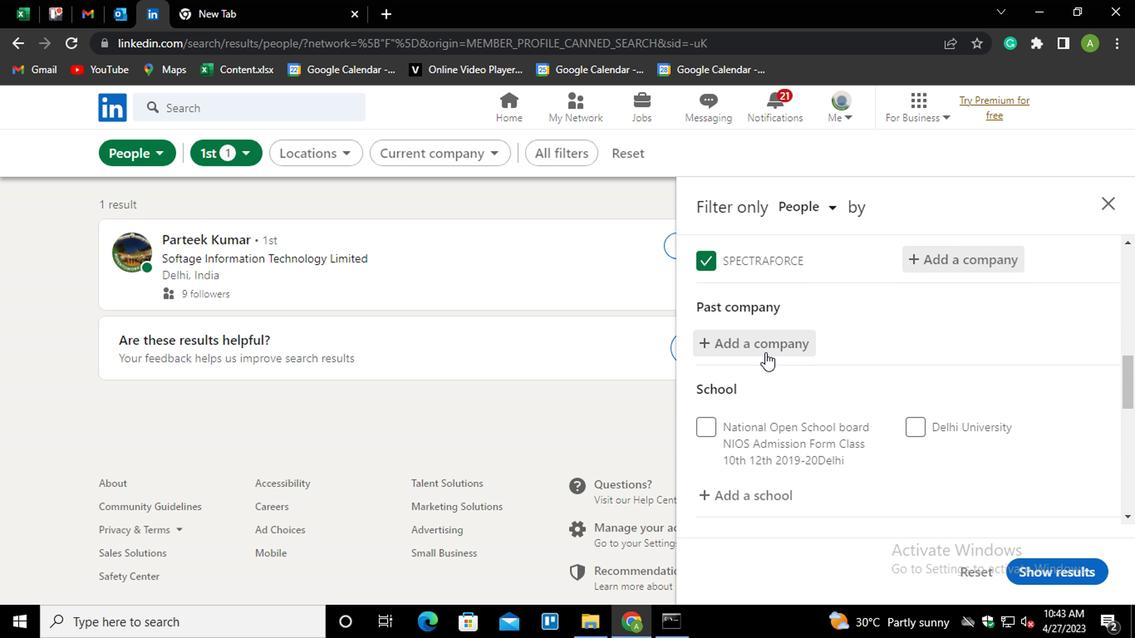 
Action: Mouse moved to (745, 403)
Screenshot: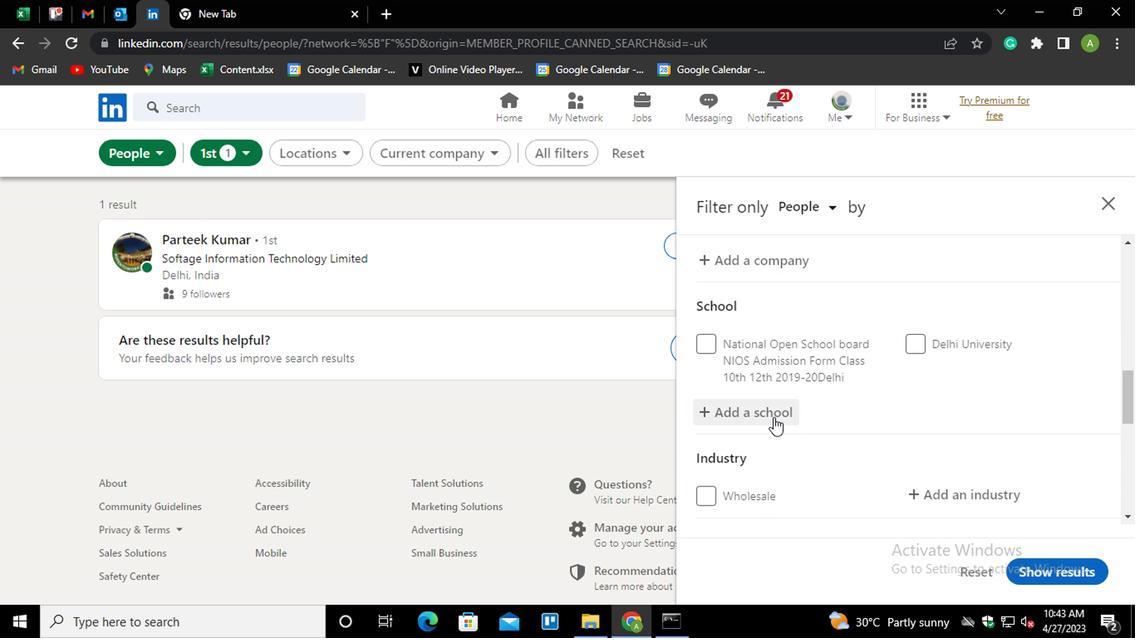 
Action: Mouse pressed left at (745, 403)
Screenshot: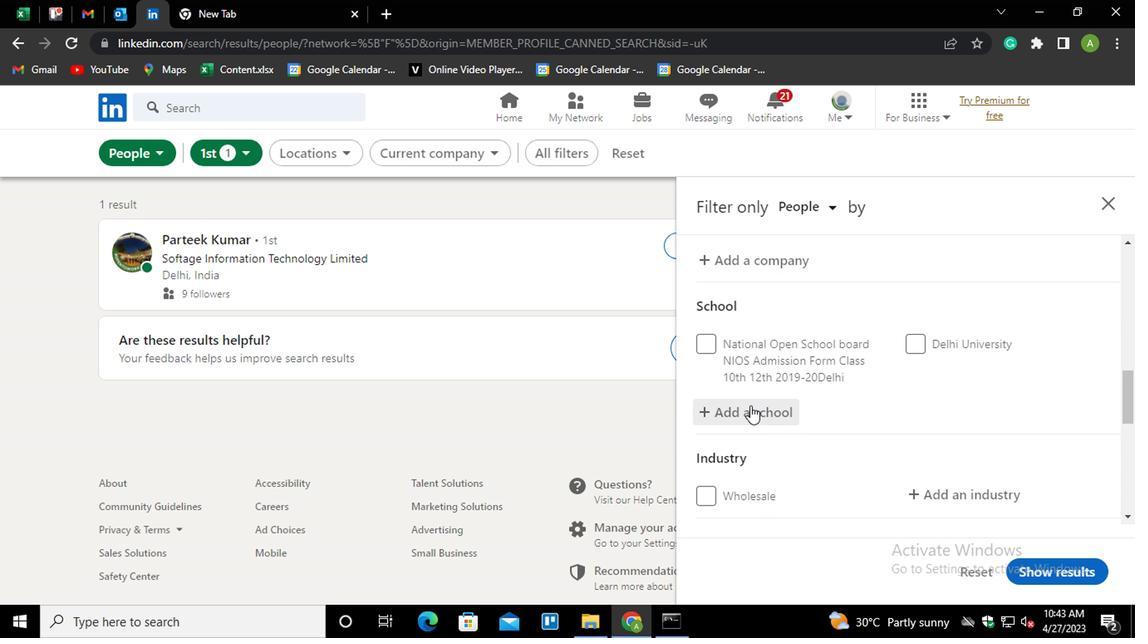 
Action: Mouse moved to (750, 410)
Screenshot: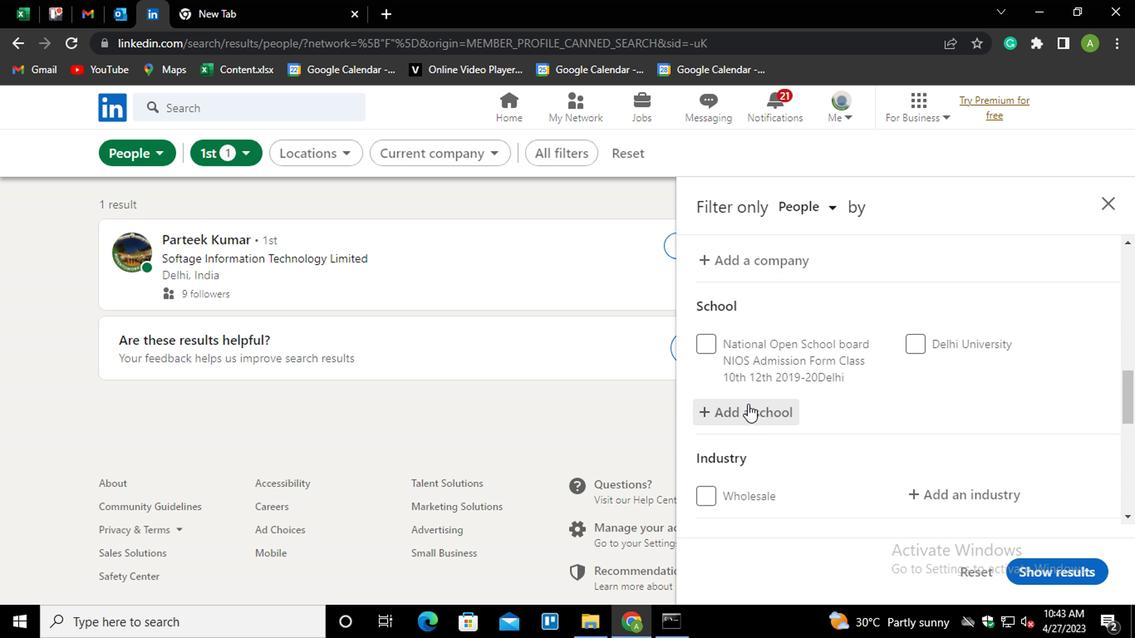 
Action: Mouse pressed left at (750, 410)
Screenshot: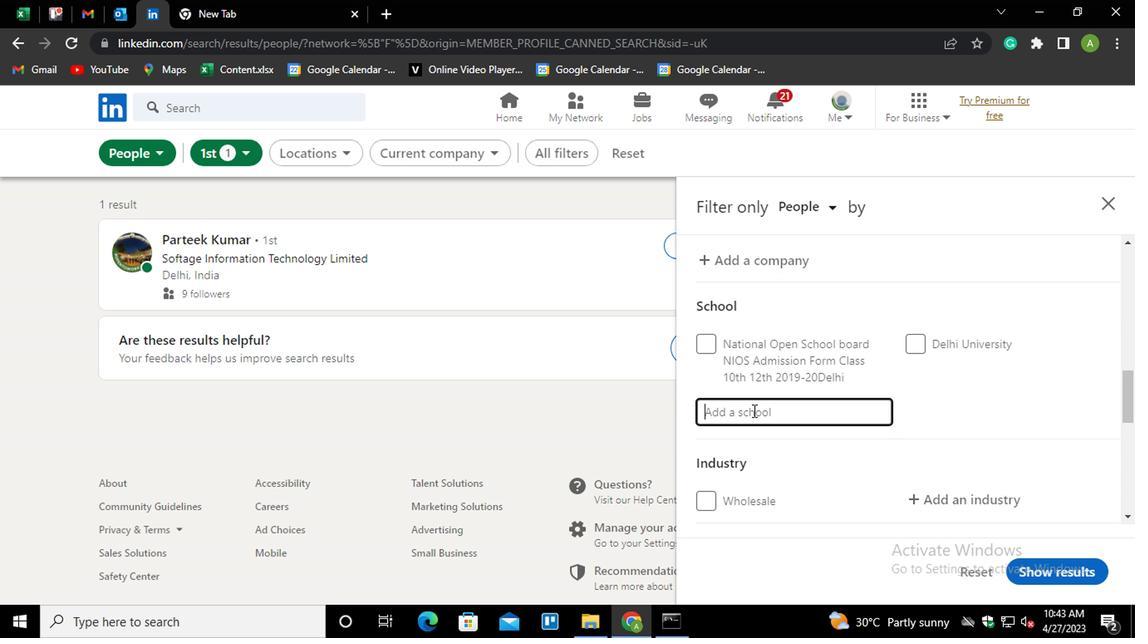 
Action: Mouse moved to (731, 424)
Screenshot: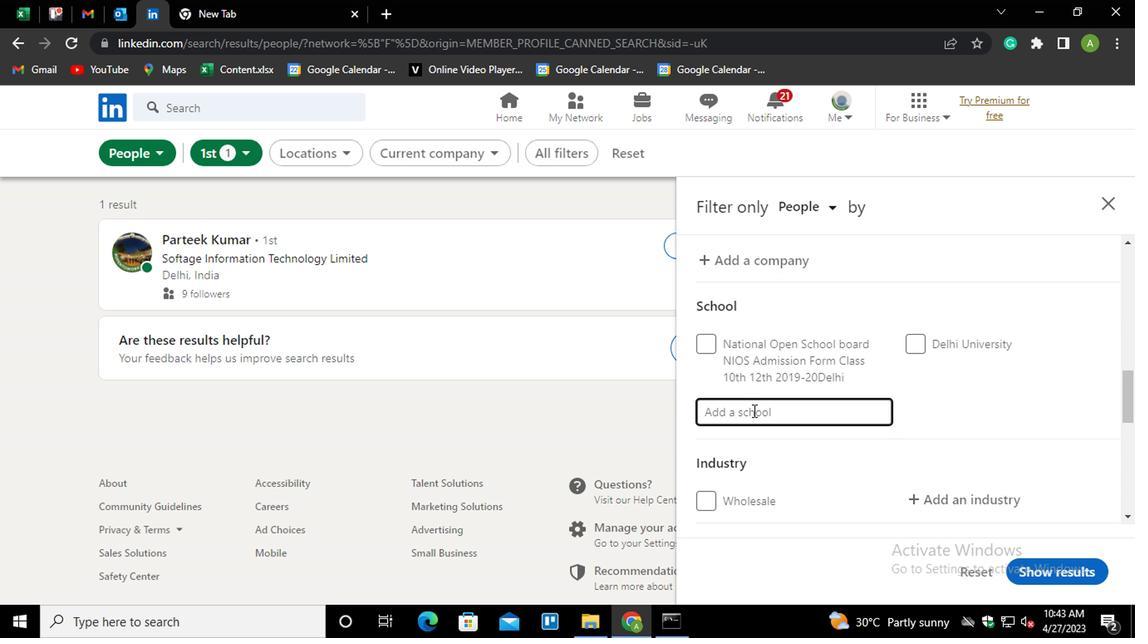 
Action: Key pressed <Key.shift>CCS<Key.down><Key.enter>
Screenshot: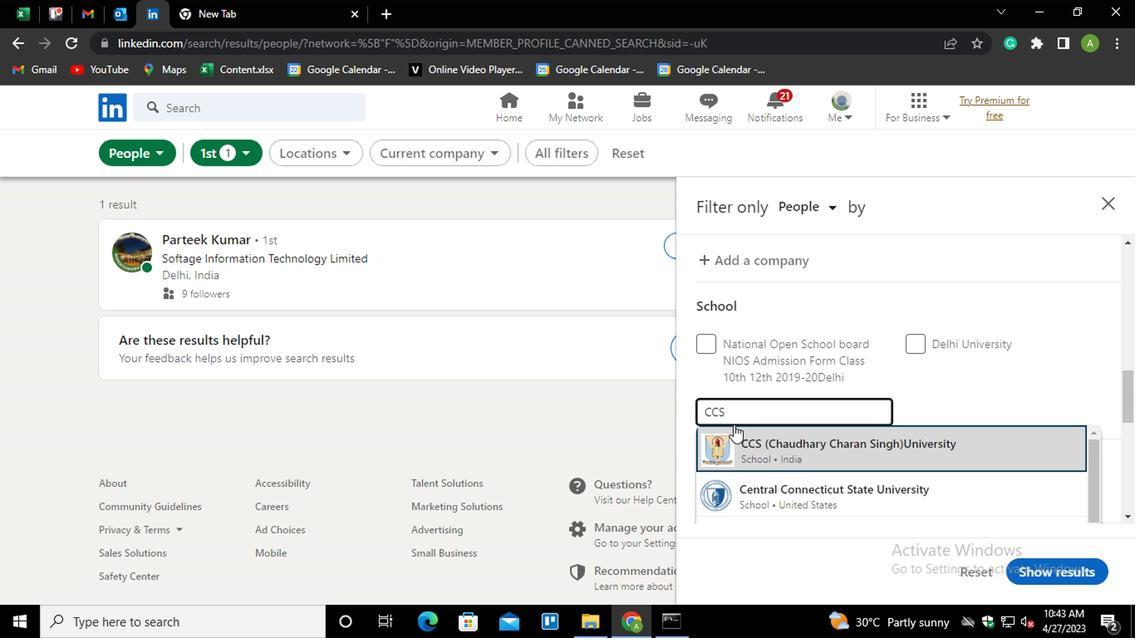 
Action: Mouse scrolled (731, 423) with delta (0, -1)
Screenshot: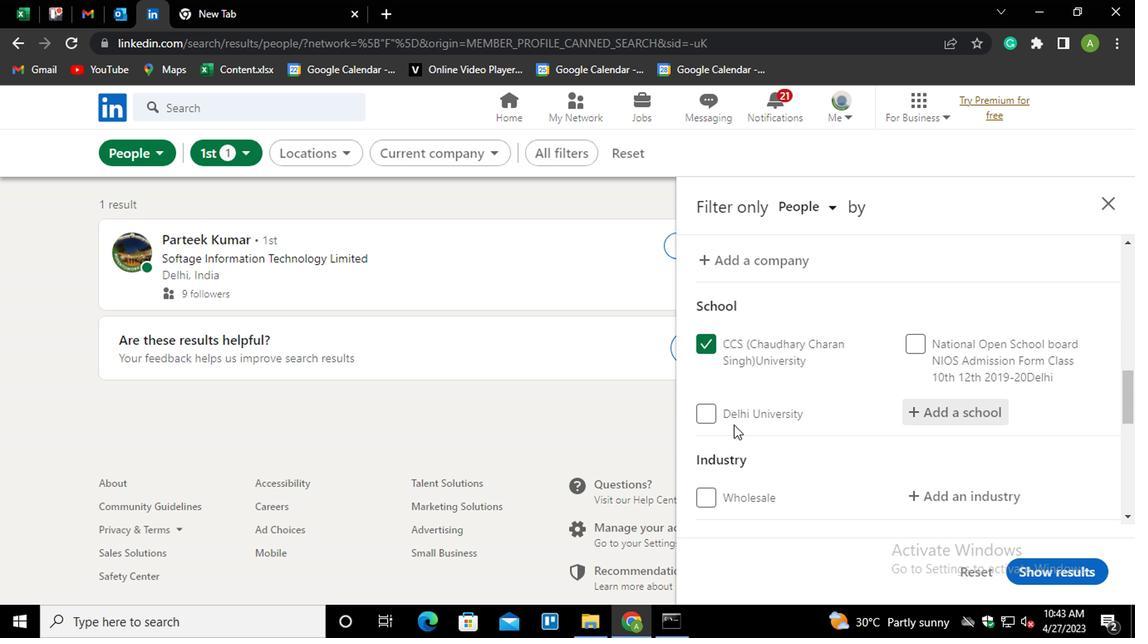 
Action: Mouse scrolled (731, 423) with delta (0, -1)
Screenshot: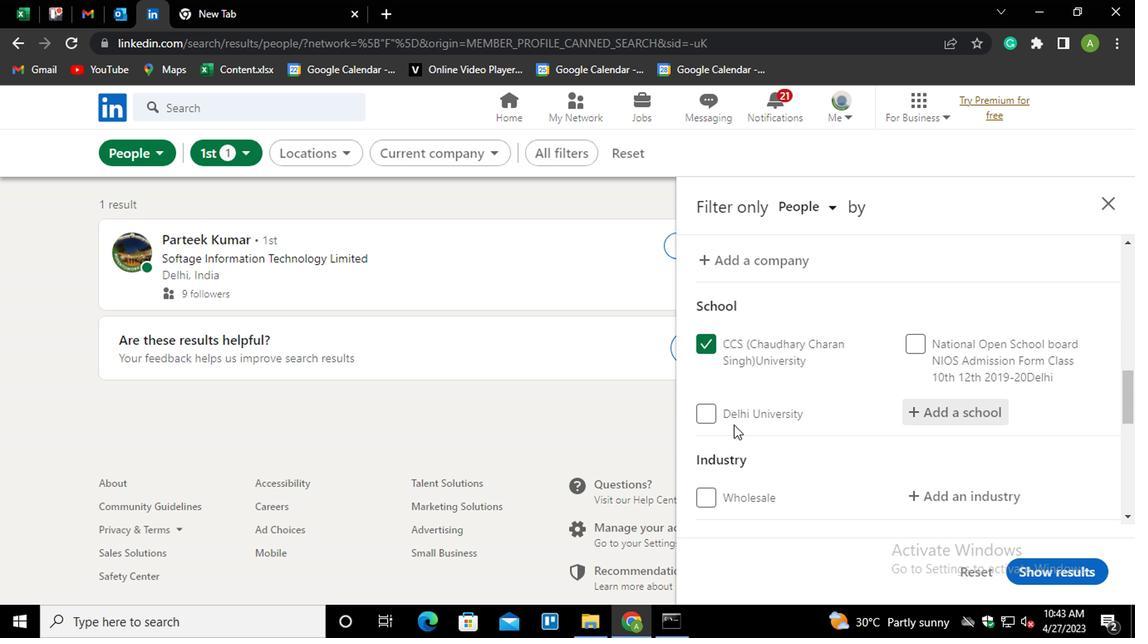 
Action: Mouse moved to (728, 368)
Screenshot: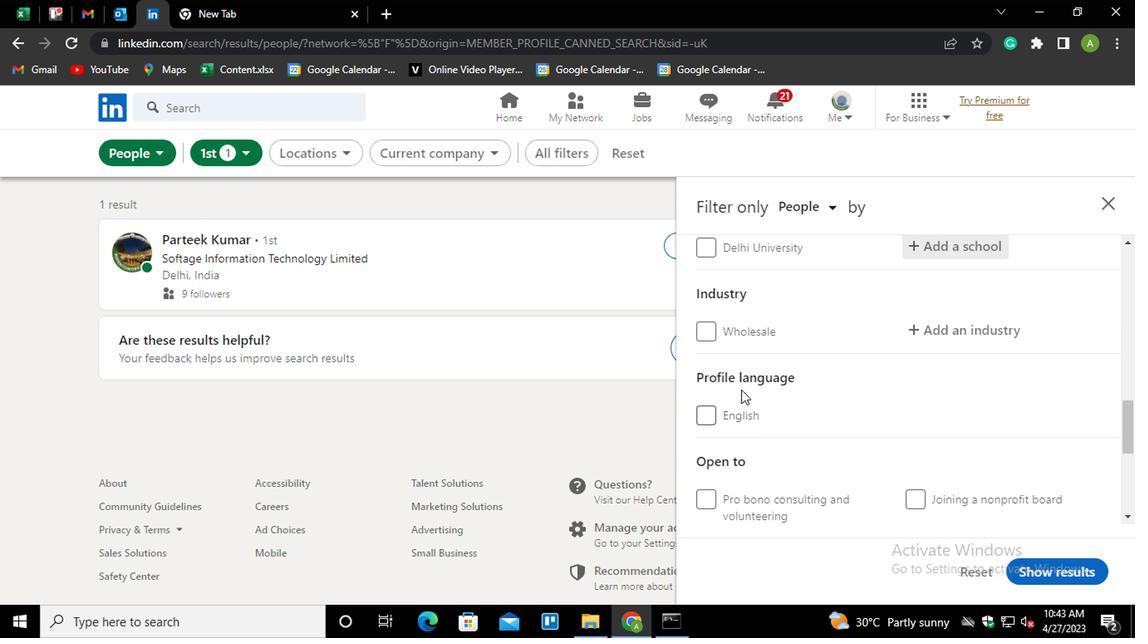 
Action: Mouse pressed left at (728, 368)
Screenshot: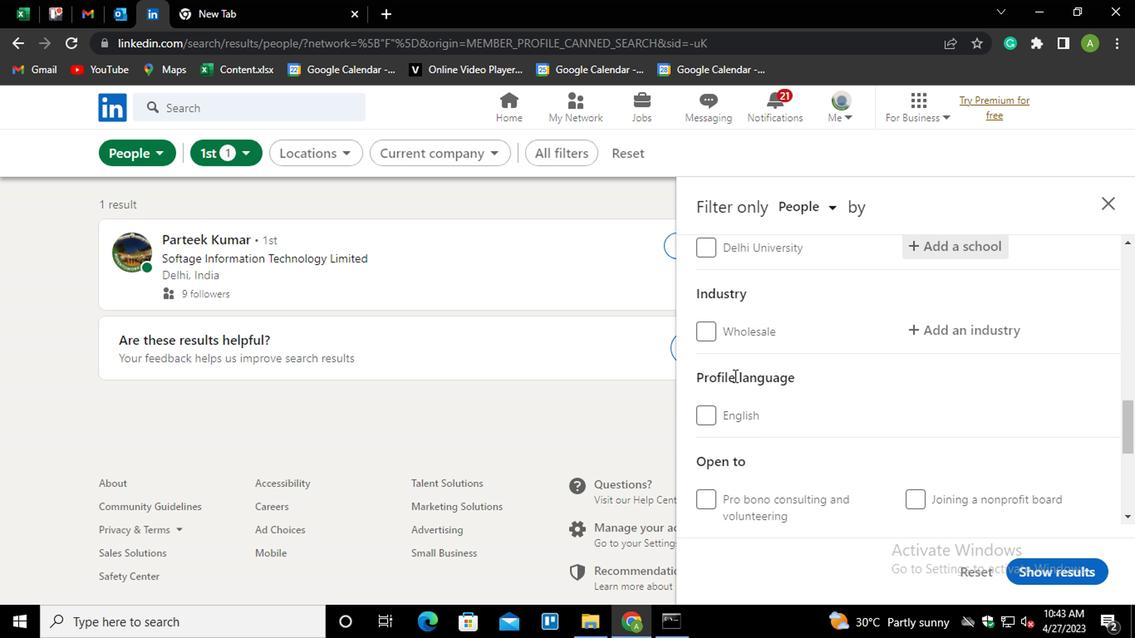 
Action: Mouse moved to (930, 331)
Screenshot: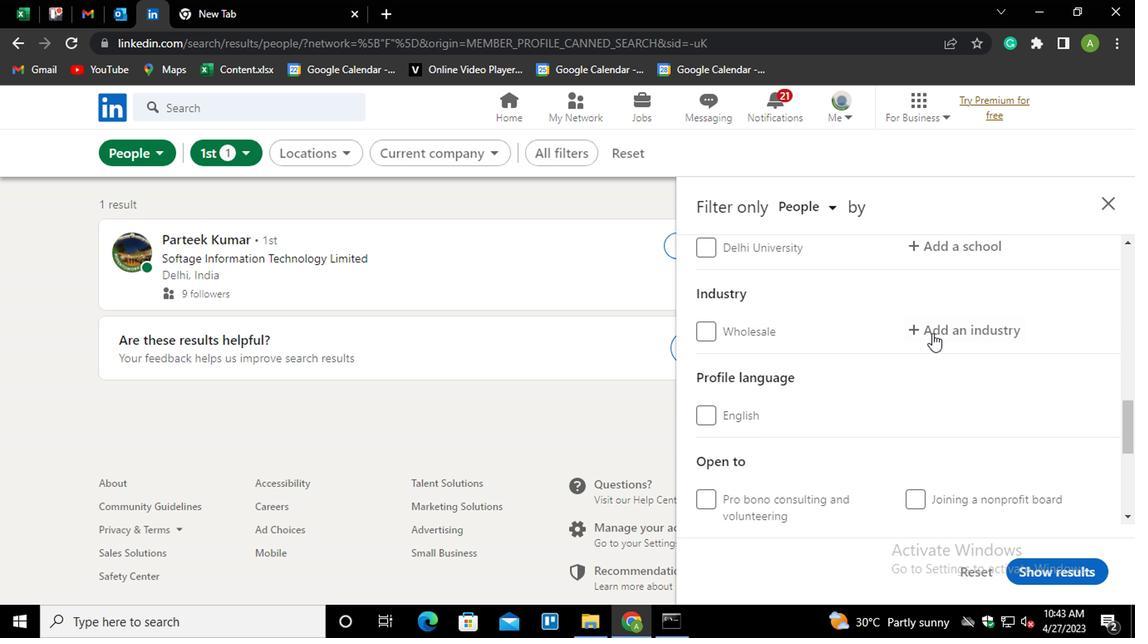 
Action: Mouse pressed left at (930, 331)
Screenshot: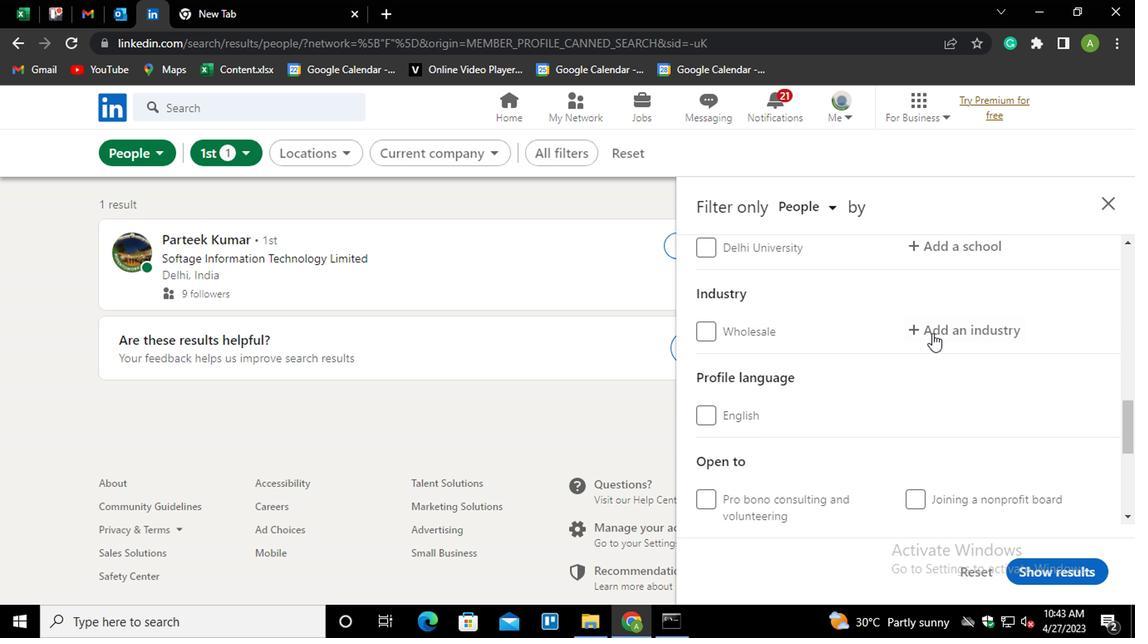 
Action: Mouse moved to (930, 331)
Screenshot: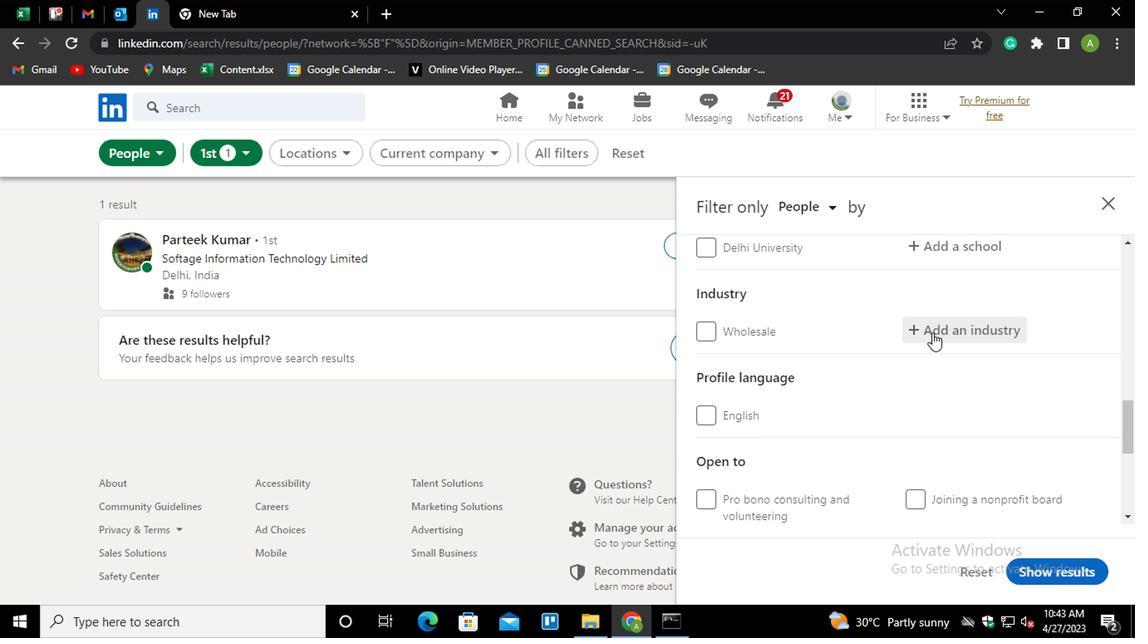 
Action: Mouse pressed left at (930, 331)
Screenshot: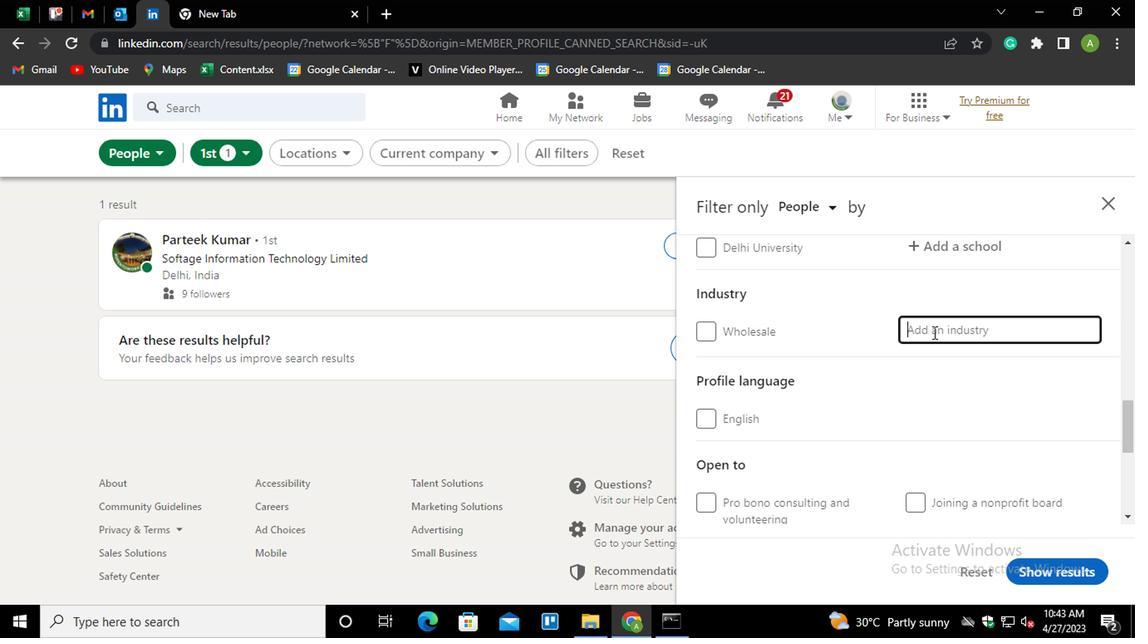 
Action: Mouse moved to (935, 324)
Screenshot: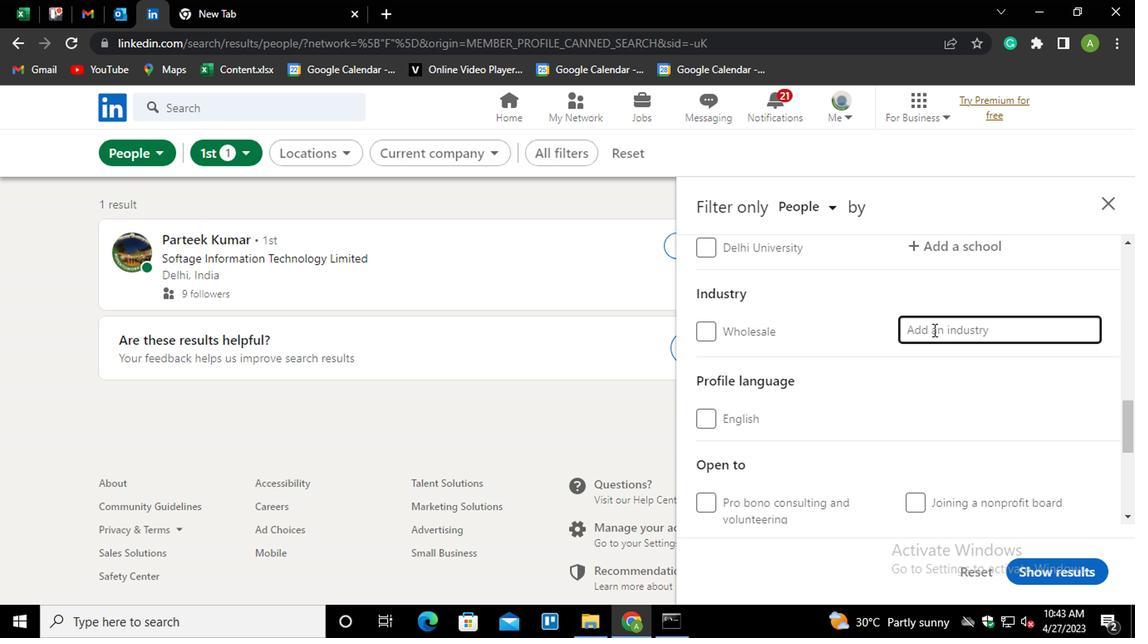 
Action: Key pressed <Key.shift>RETAIL<Key.down><Key.down><Key.down><Key.down><Key.down><Key.down><Key.down><Key.down><Key.down><Key.down><Key.down><Key.down><Key.down><Key.down><Key.down><Key.down><Key.down><Key.down><Key.down><Key.down><Key.up><Key.enter>
Screenshot: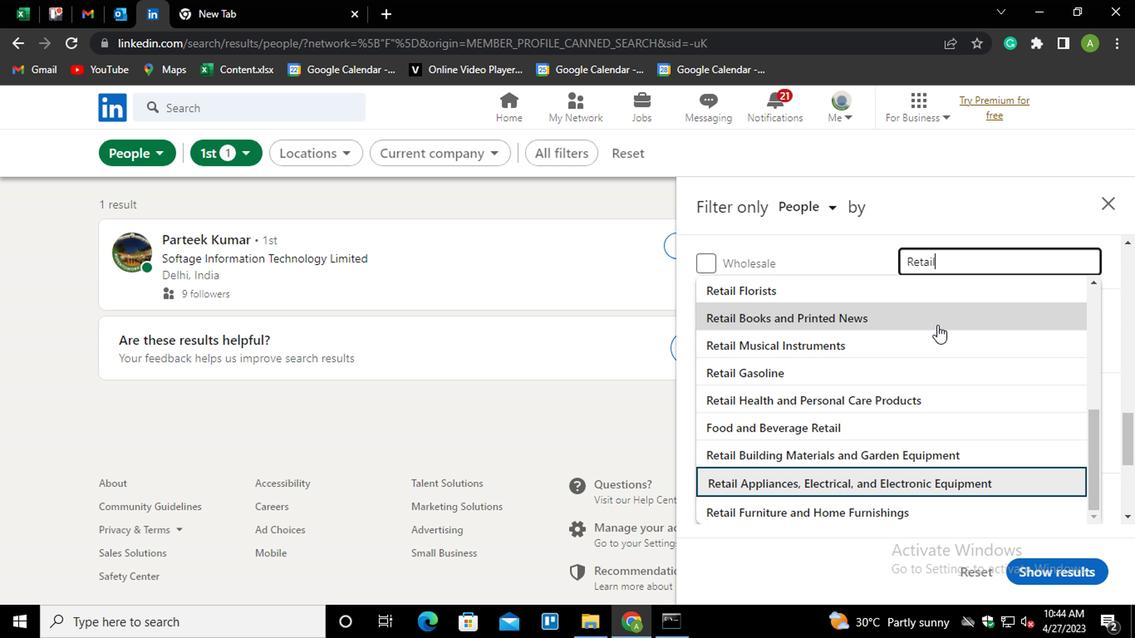 
Action: Mouse moved to (939, 322)
Screenshot: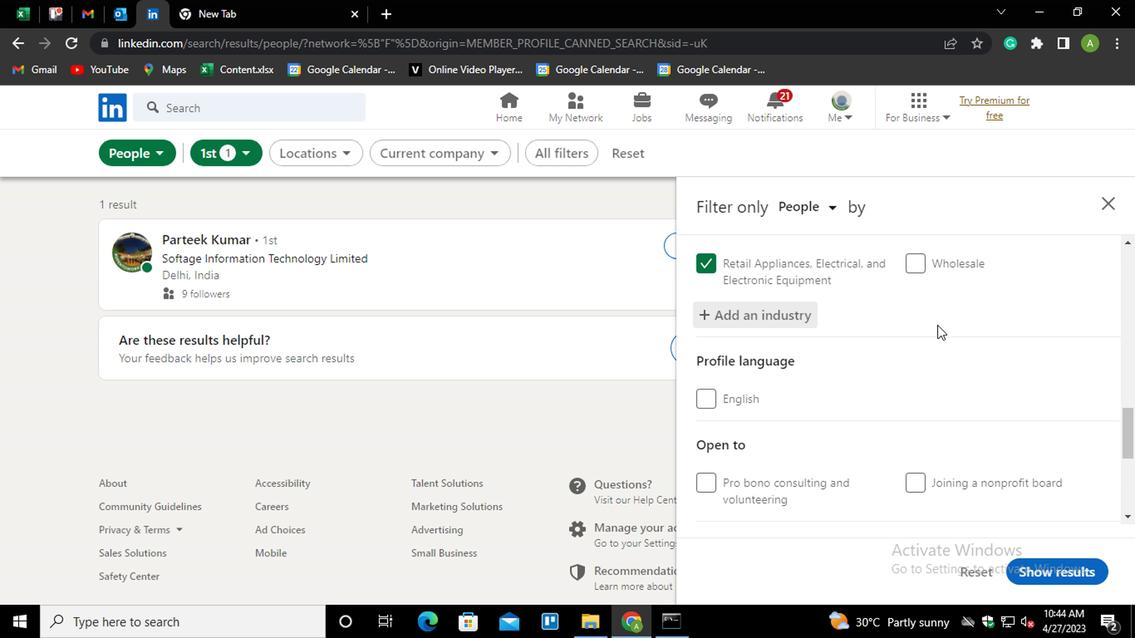 
Action: Mouse scrolled (939, 321) with delta (0, -1)
Screenshot: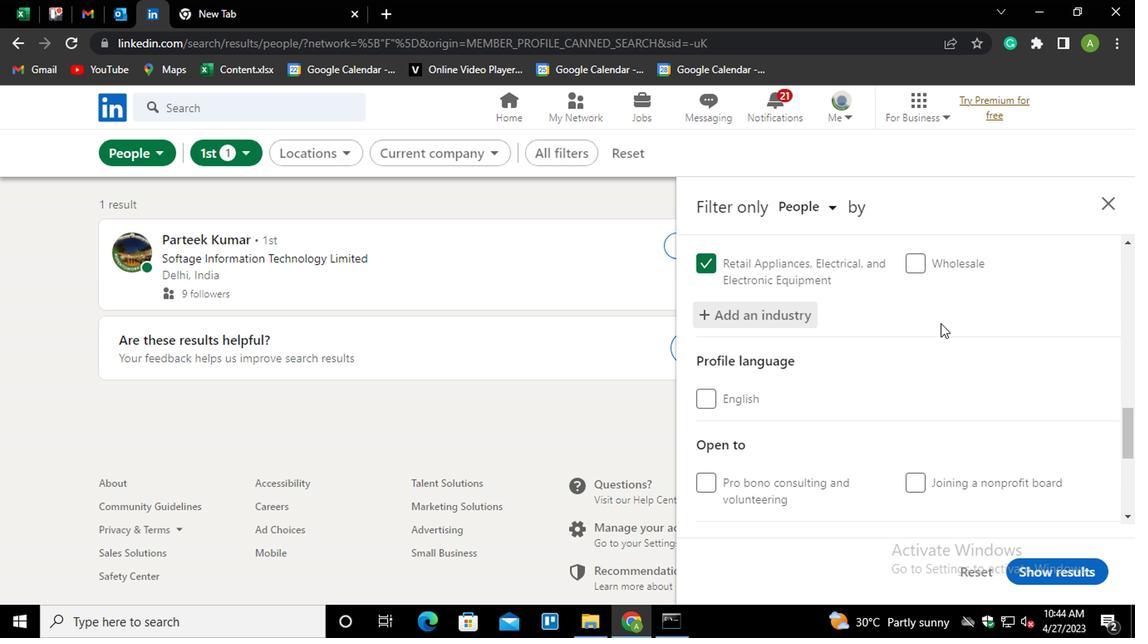 
Action: Mouse scrolled (939, 321) with delta (0, -1)
Screenshot: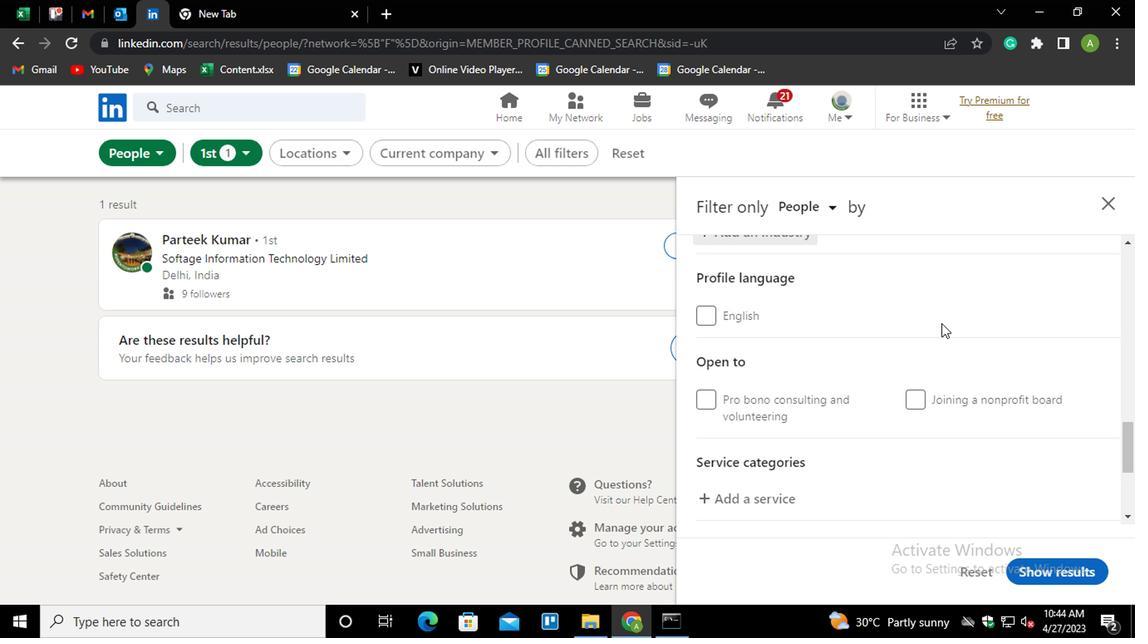 
Action: Mouse moved to (877, 343)
Screenshot: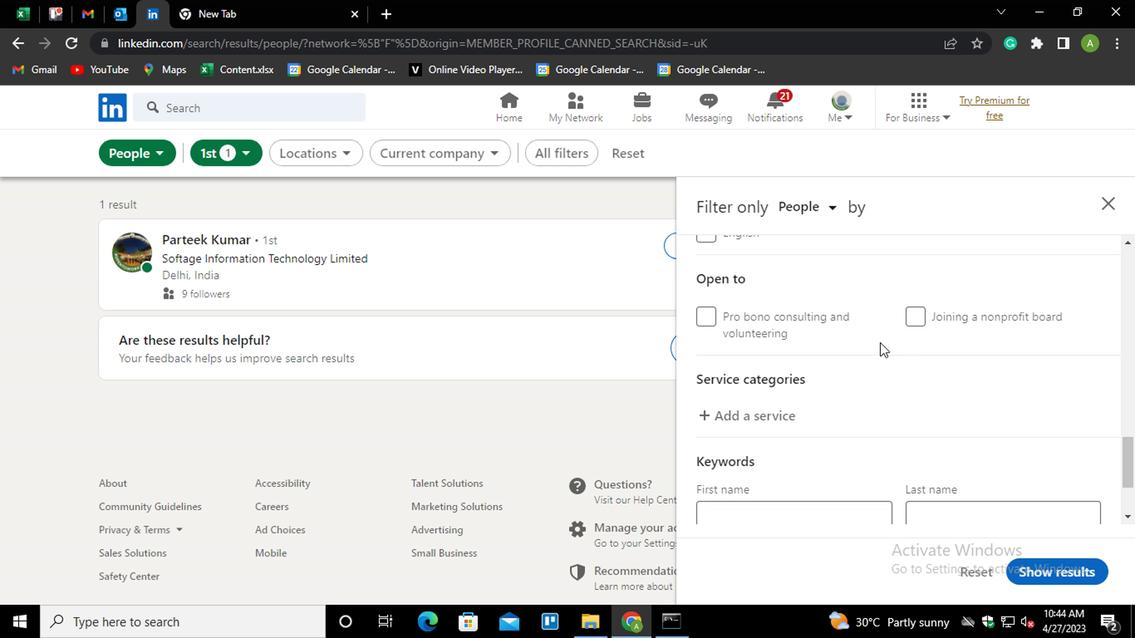 
Action: Mouse scrolled (877, 342) with delta (0, -1)
Screenshot: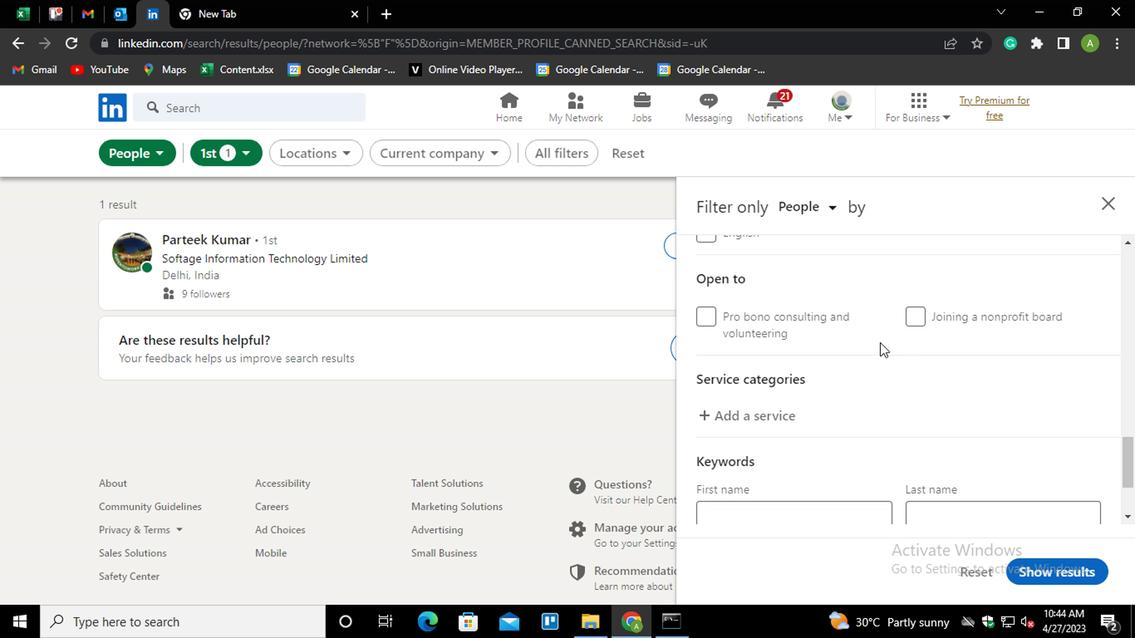 
Action: Mouse moved to (775, 325)
Screenshot: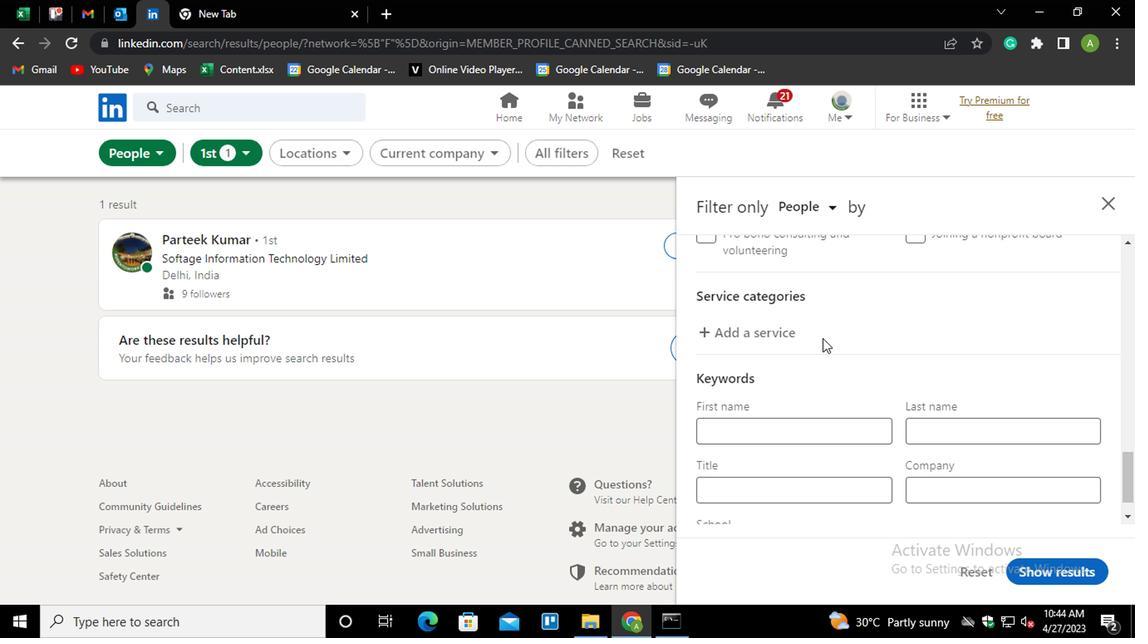 
Action: Mouse pressed left at (775, 325)
Screenshot: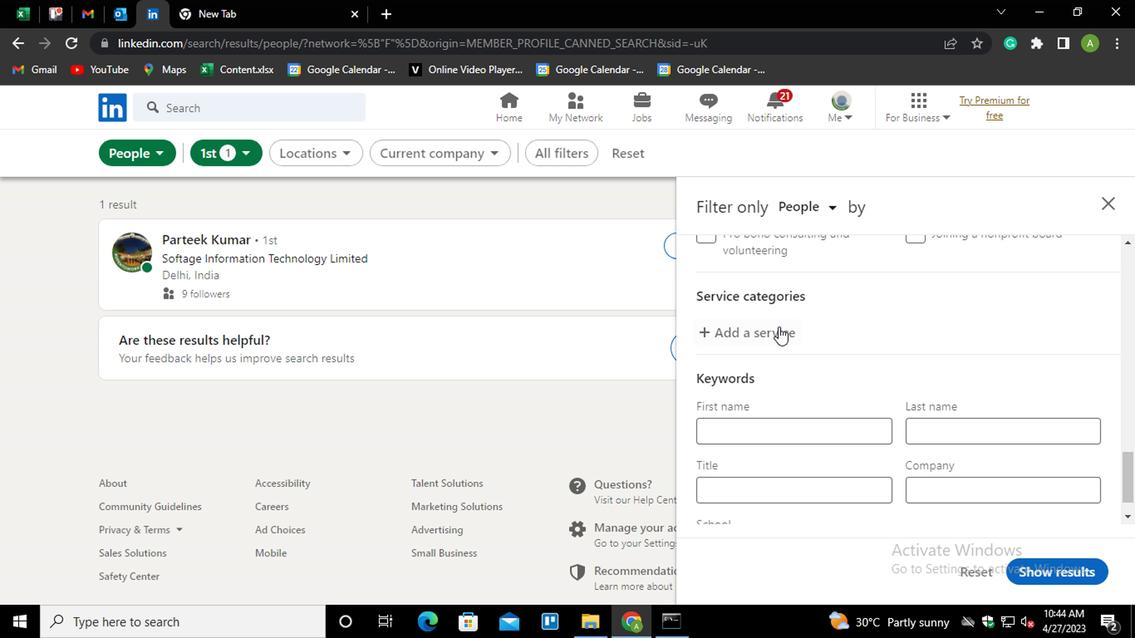 
Action: Mouse moved to (781, 329)
Screenshot: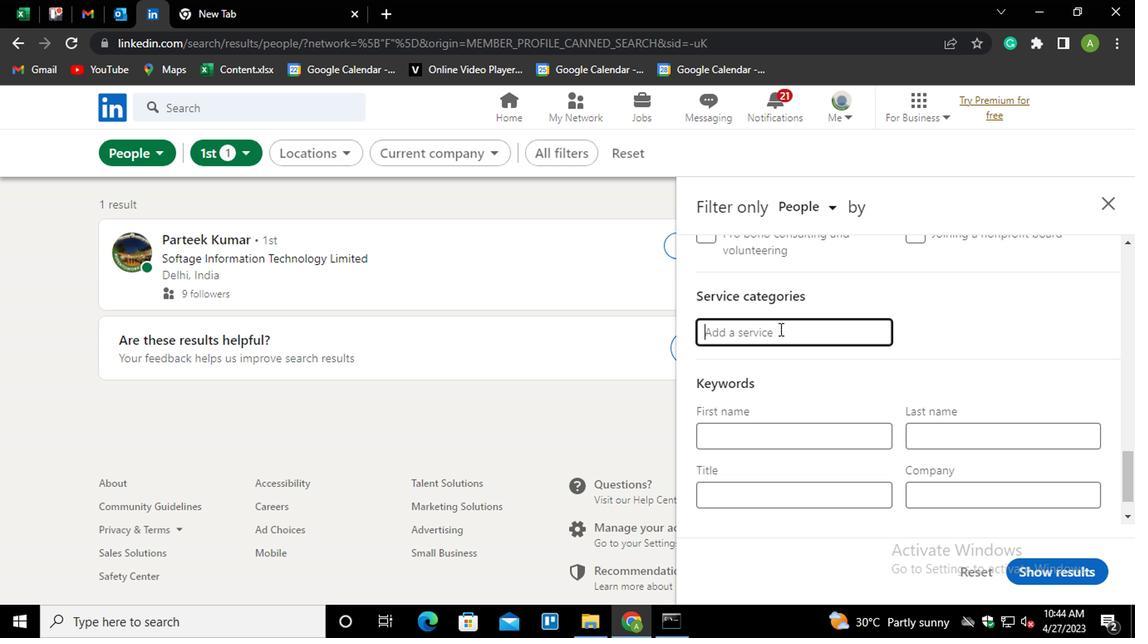 
Action: Mouse pressed left at (781, 329)
Screenshot: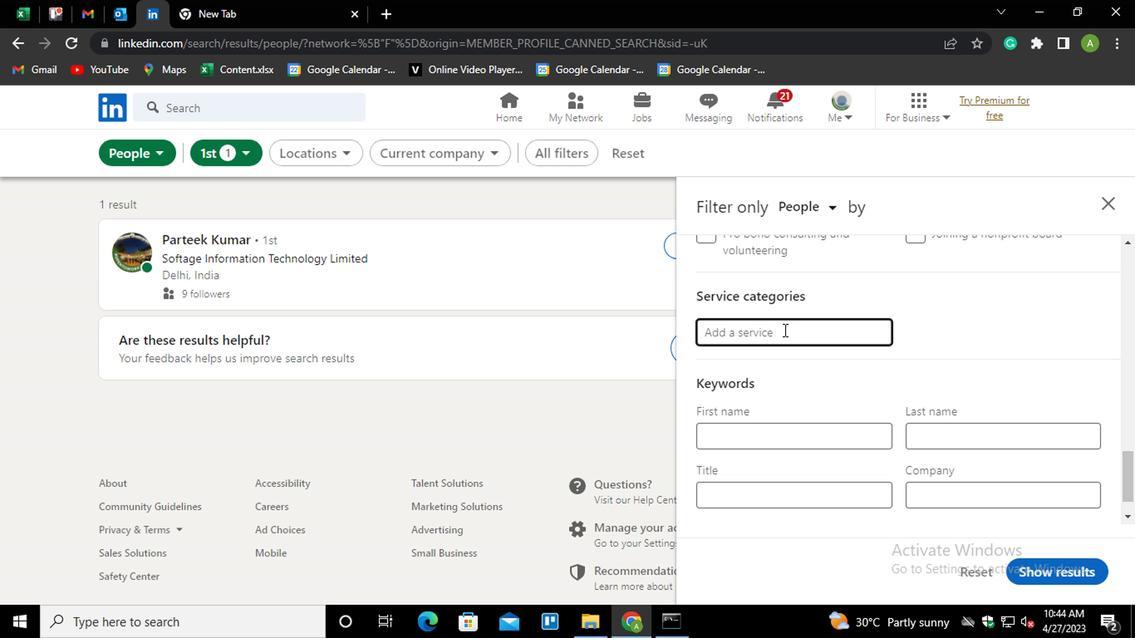 
Action: Key pressed <Key.shift>TRAINNG<Key.down><Key.backspace><Key.backspace><Key.down><Key.enter>
Screenshot: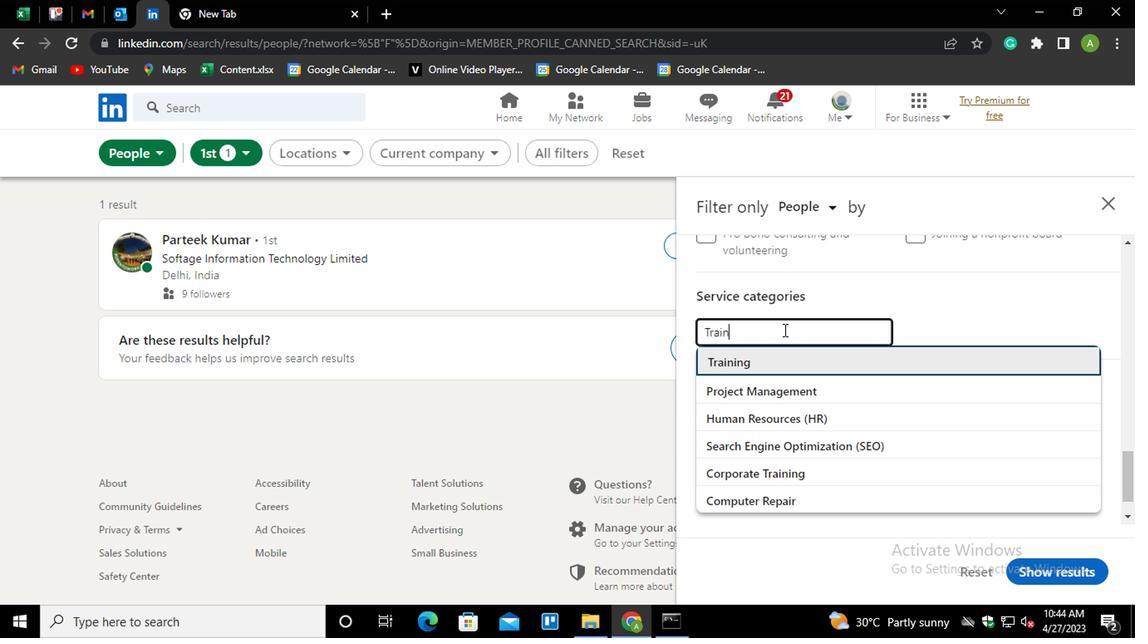
Action: Mouse moved to (790, 327)
Screenshot: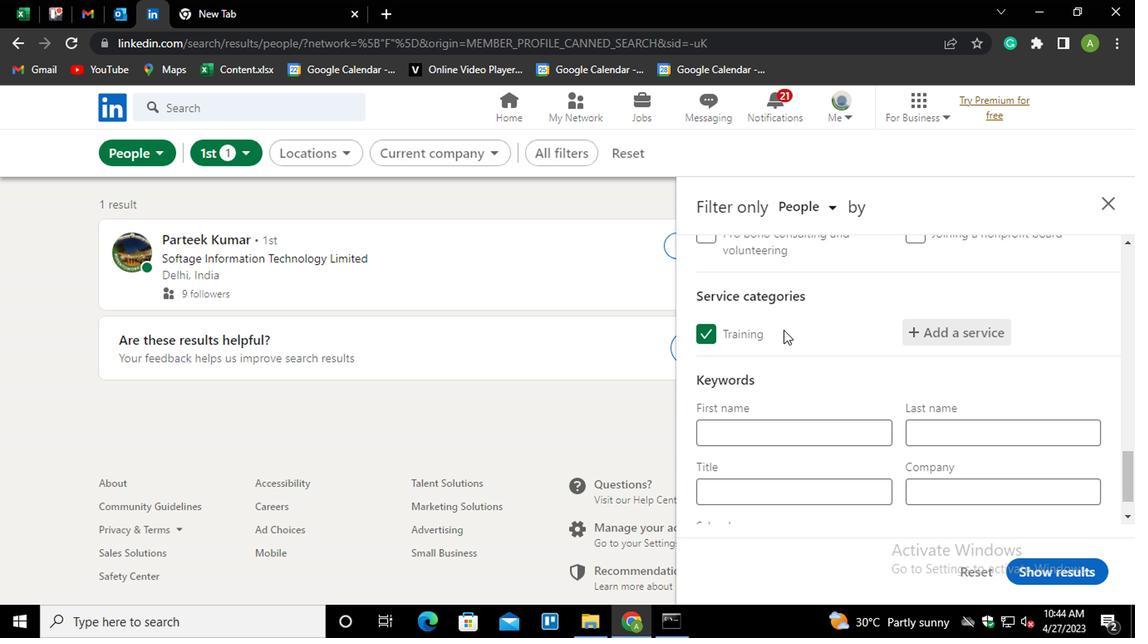 
Action: Mouse scrolled (790, 327) with delta (0, 0)
Screenshot: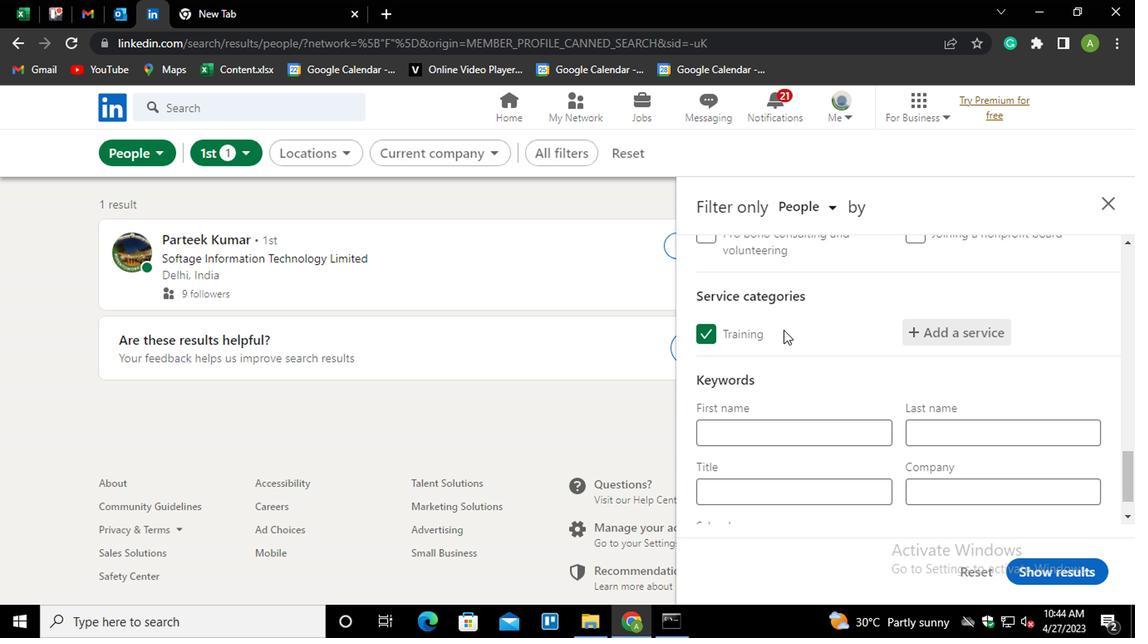 
Action: Mouse scrolled (790, 327) with delta (0, 0)
Screenshot: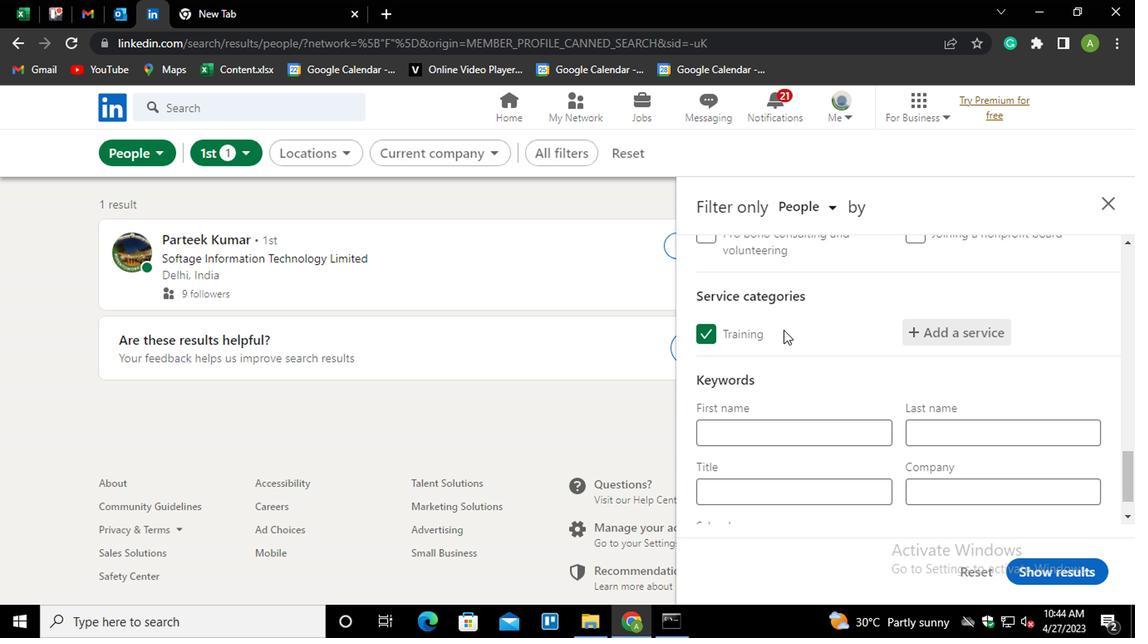 
Action: Mouse scrolled (790, 327) with delta (0, 0)
Screenshot: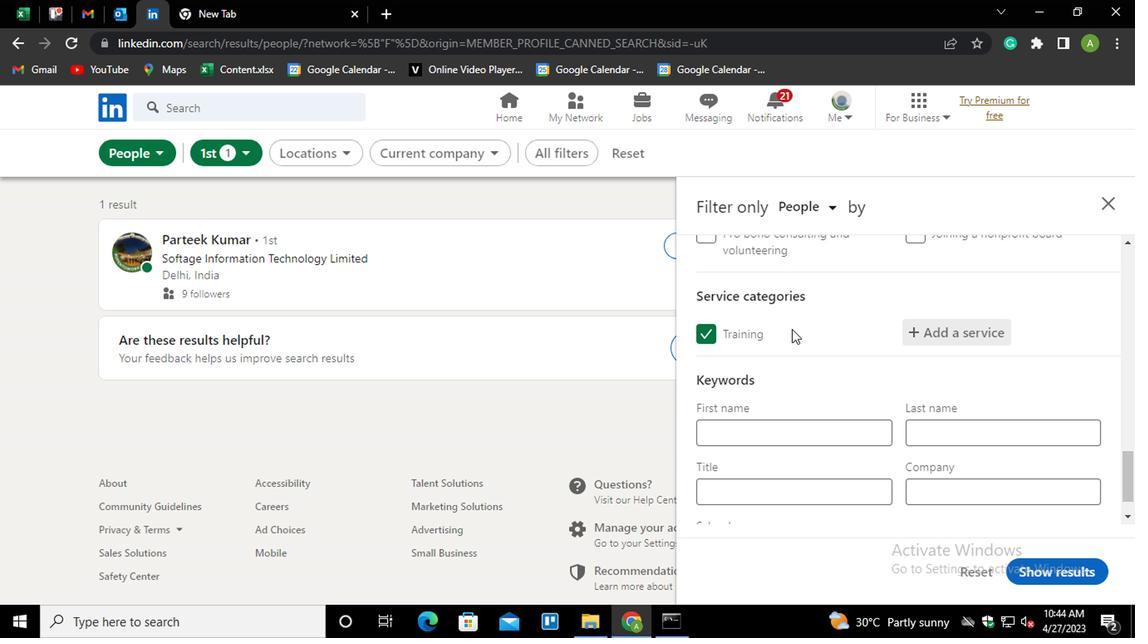 
Action: Mouse moved to (761, 451)
Screenshot: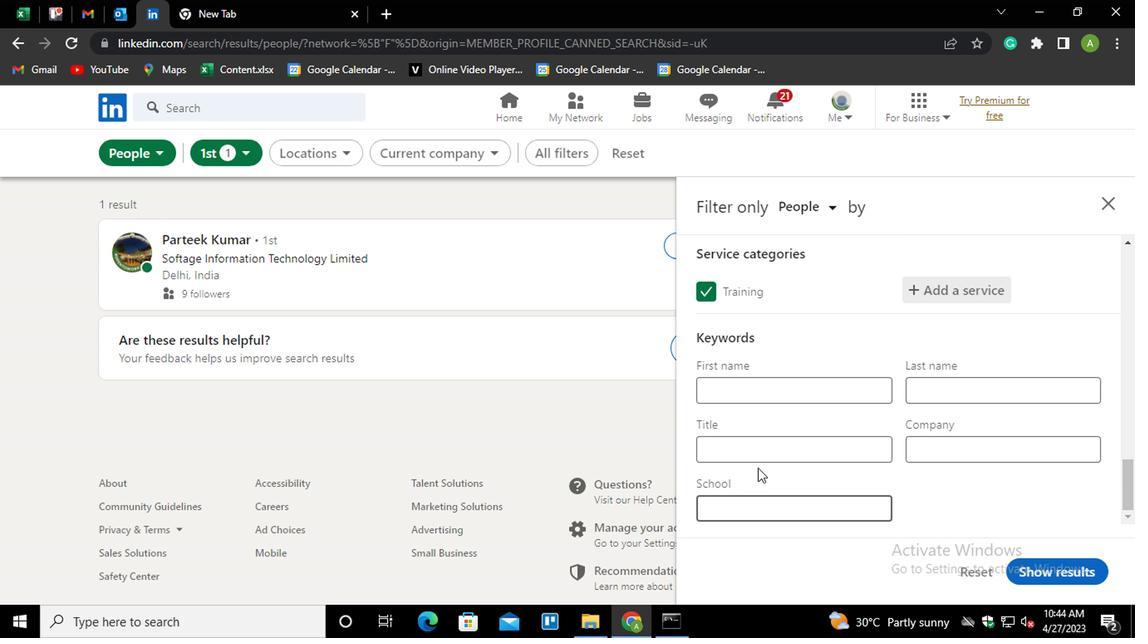 
Action: Mouse pressed left at (761, 451)
Screenshot: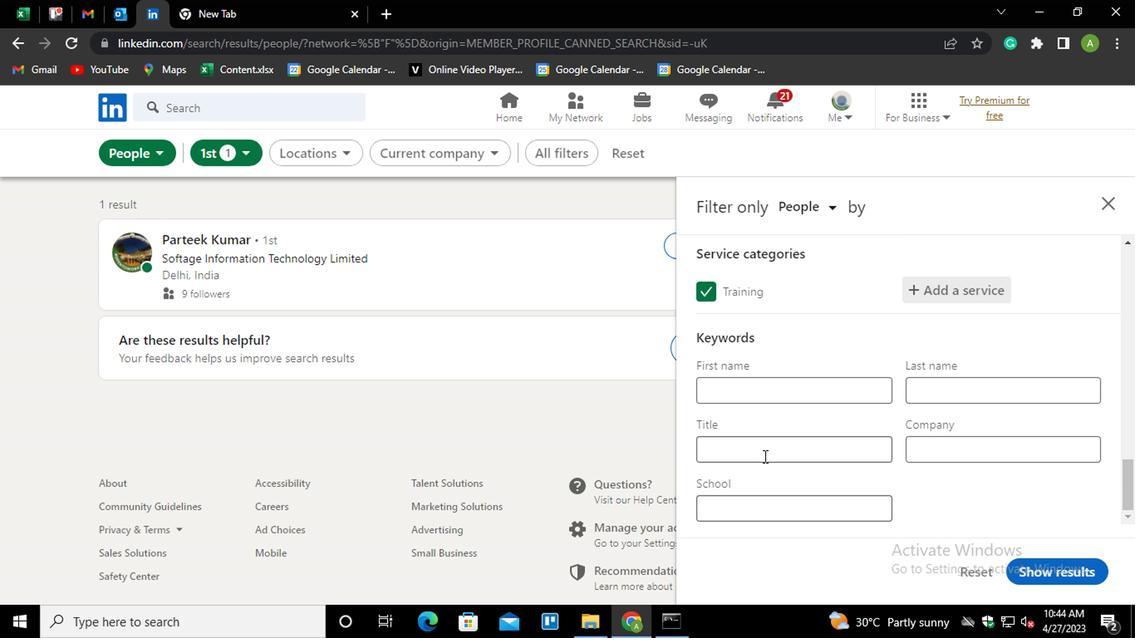 
Action: Mouse moved to (763, 451)
Screenshot: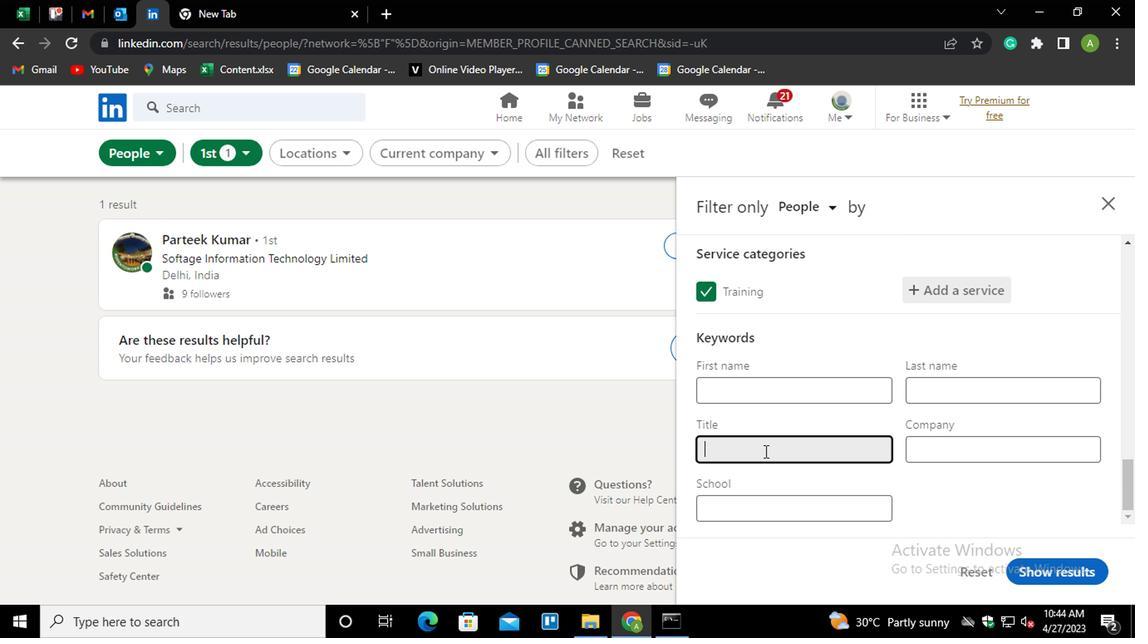 
Action: Mouse pressed left at (763, 451)
Screenshot: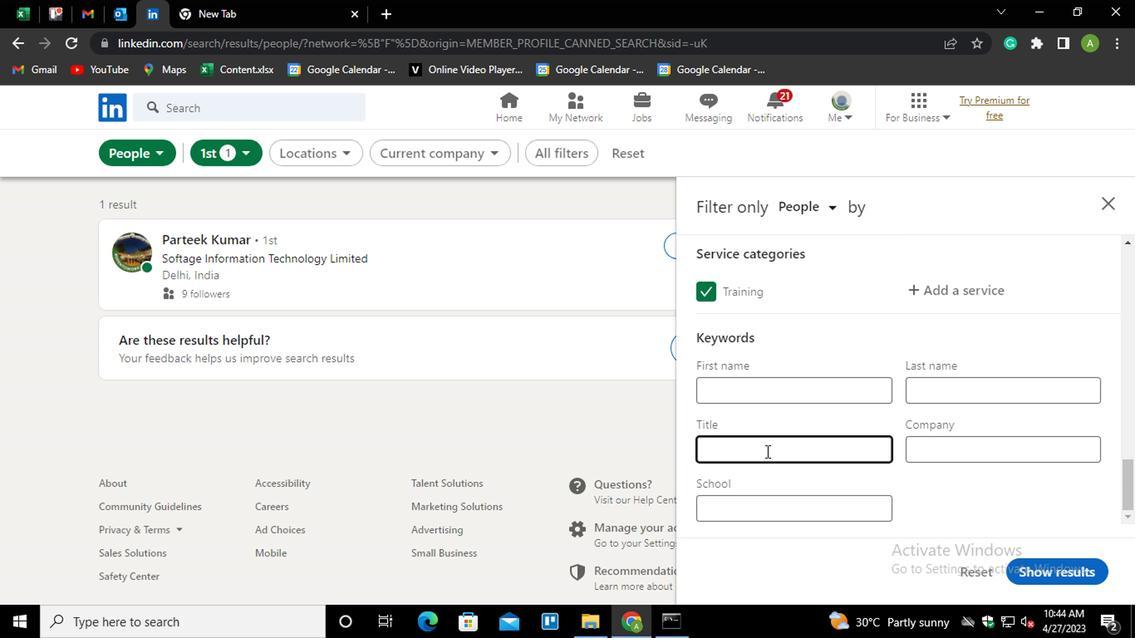 
Action: Mouse moved to (757, 457)
Screenshot: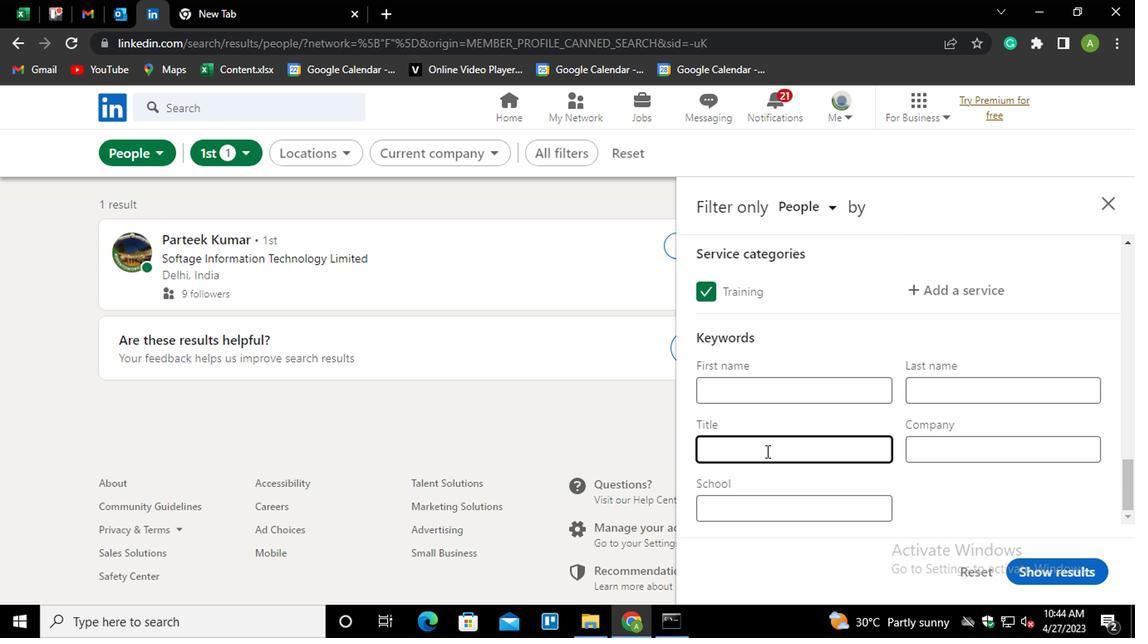 
Action: Key pressed <Key.shift_r>MEDICAL<Key.space><Key.shift>TREAT<Key.backspace><Key.backspace><Key.backspace>ANSCRIPTION
Screenshot: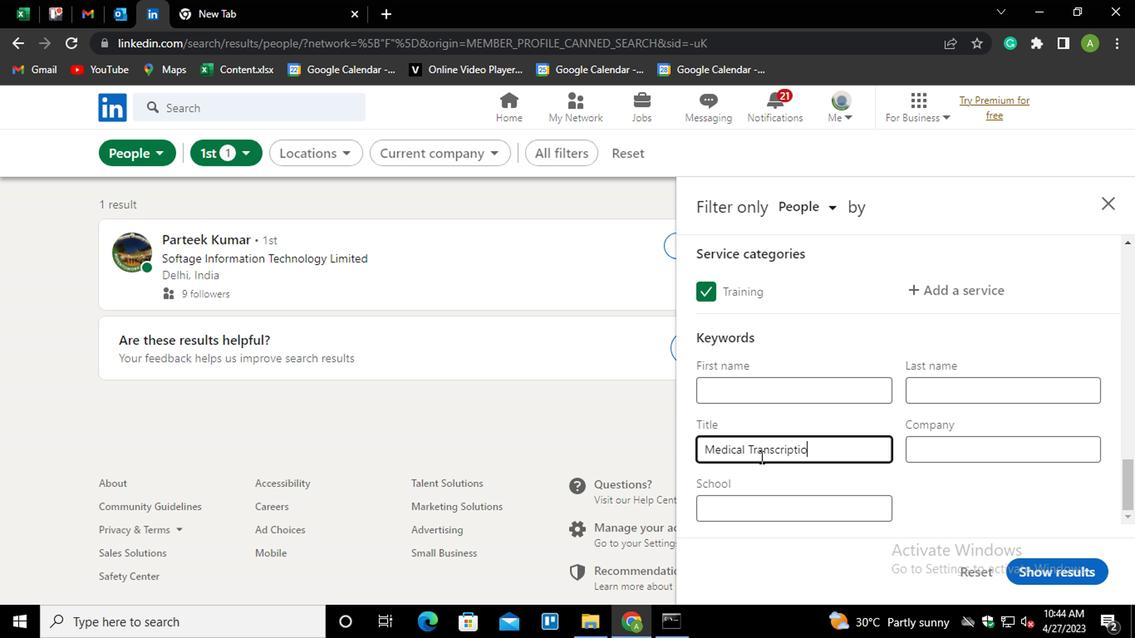 
Action: Mouse moved to (993, 502)
Screenshot: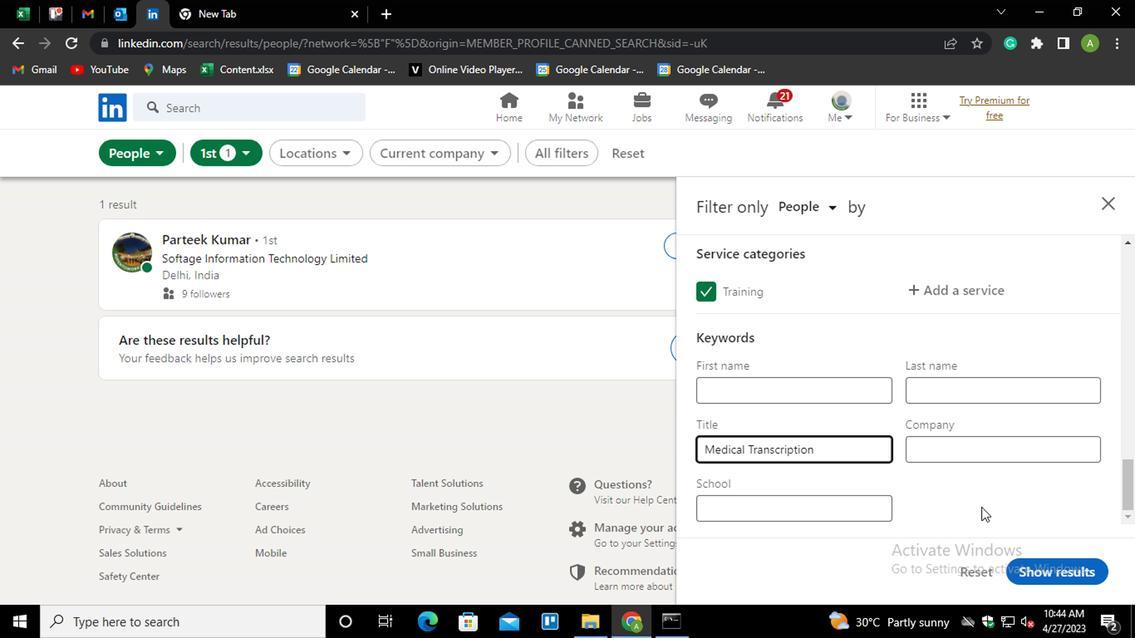 
Action: Mouse pressed left at (993, 502)
Screenshot: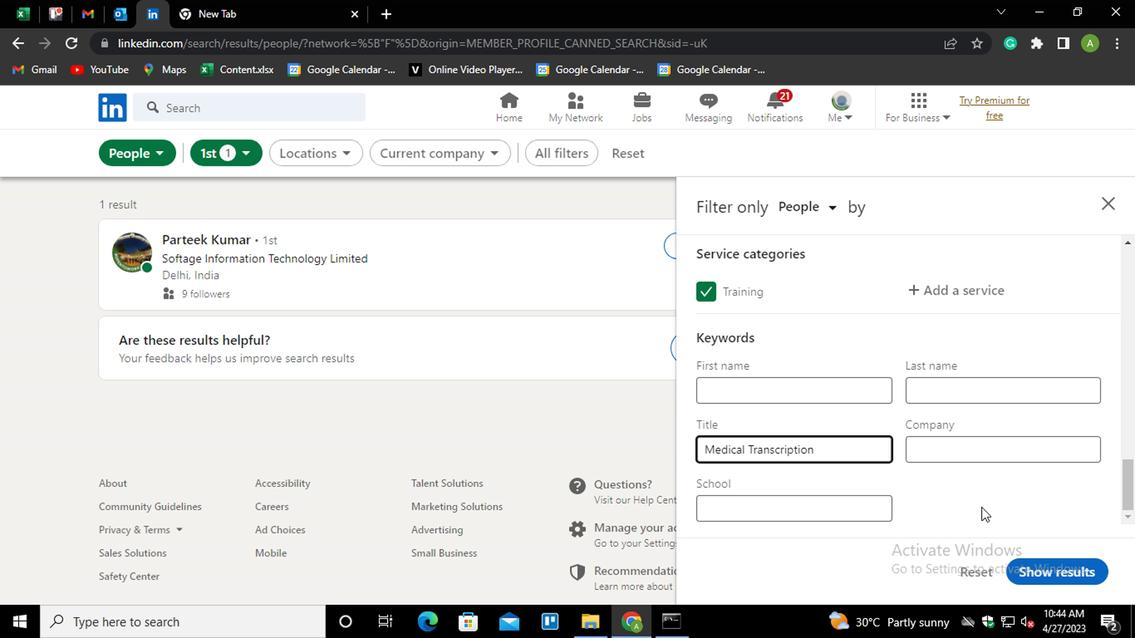 
Action: Mouse moved to (1036, 570)
Screenshot: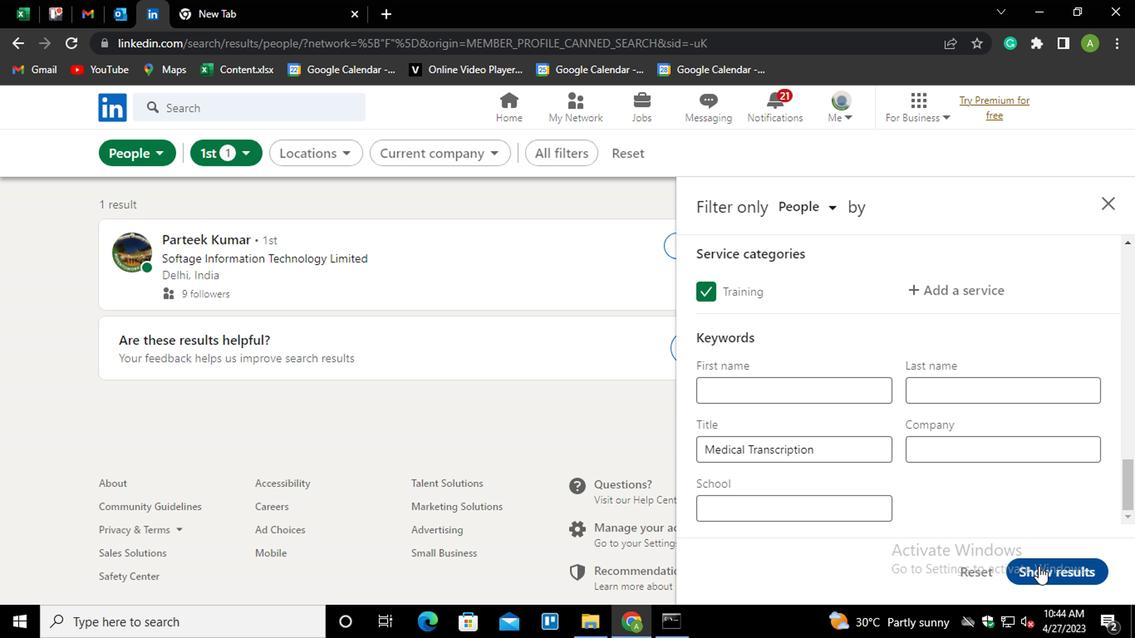 
Action: Mouse pressed left at (1036, 570)
Screenshot: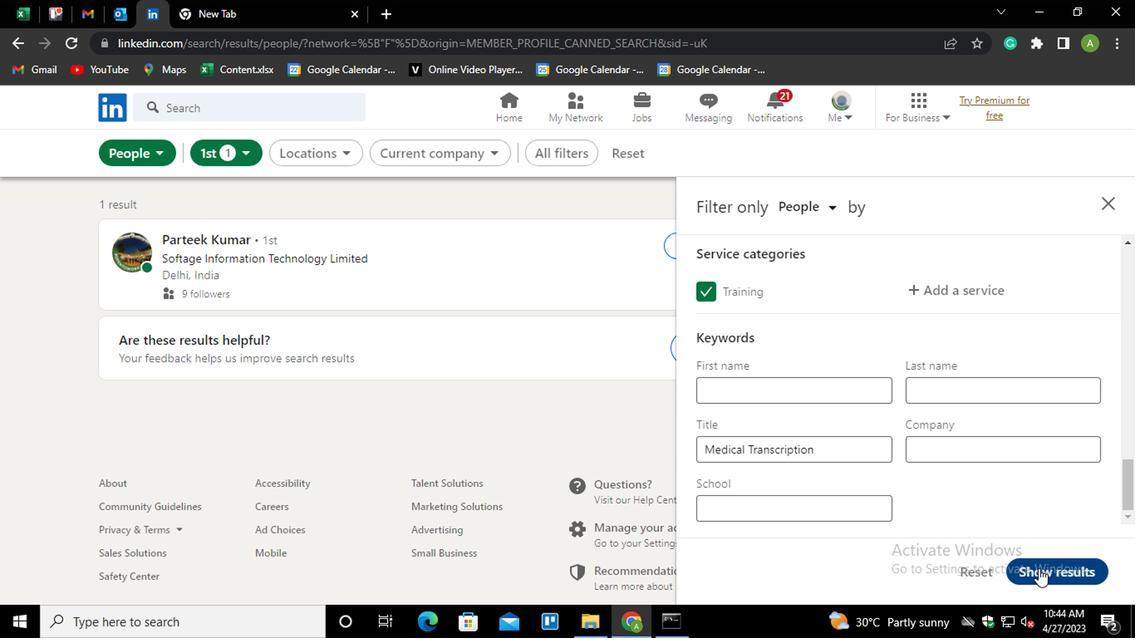 
Action: Mouse moved to (1022, 545)
Screenshot: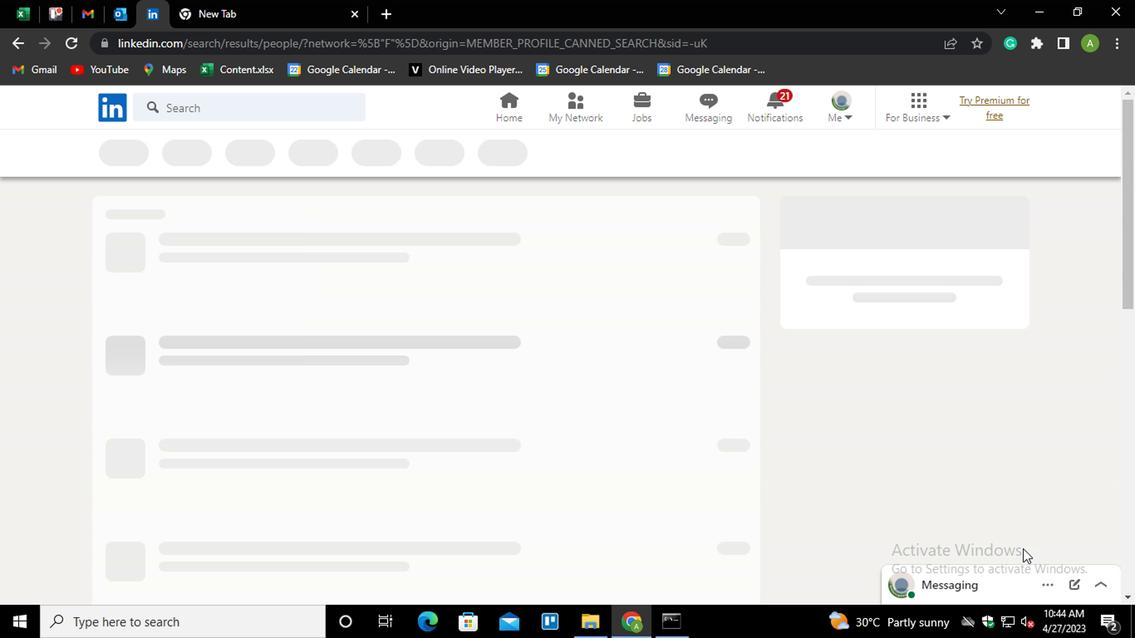 
